 Task: Open a blank sheet, save the file as Msword.doc and add heading 'MS Word'MS Word ,with the parapraph,with the parapraph Microsoft Word is a word processor developed by Microsoft. It was first_x000D_
released in 1983 under the name Multi-Tool Word for Xenix systems. MS_x000D_
Word is a popular word-processing program used primarily for creating_x000D_
documents such as letters, brochures, learning activities, tests, quizzes and_x000D_
students' homework assignments. There are many simple but useful features_x000D_
available in Microsoft Word to make it easier for study and work. That's why_x000D_
so many people would prefer to convert the read-only PDF to editable Word_x000D_
and edit PDF in Word. Apply Font Style in paragraph Agency FB and font size 14. Apply font style in  Heading Arial Black and font size 16 Change heading alignment to  Center
Action: Mouse moved to (29, 26)
Screenshot: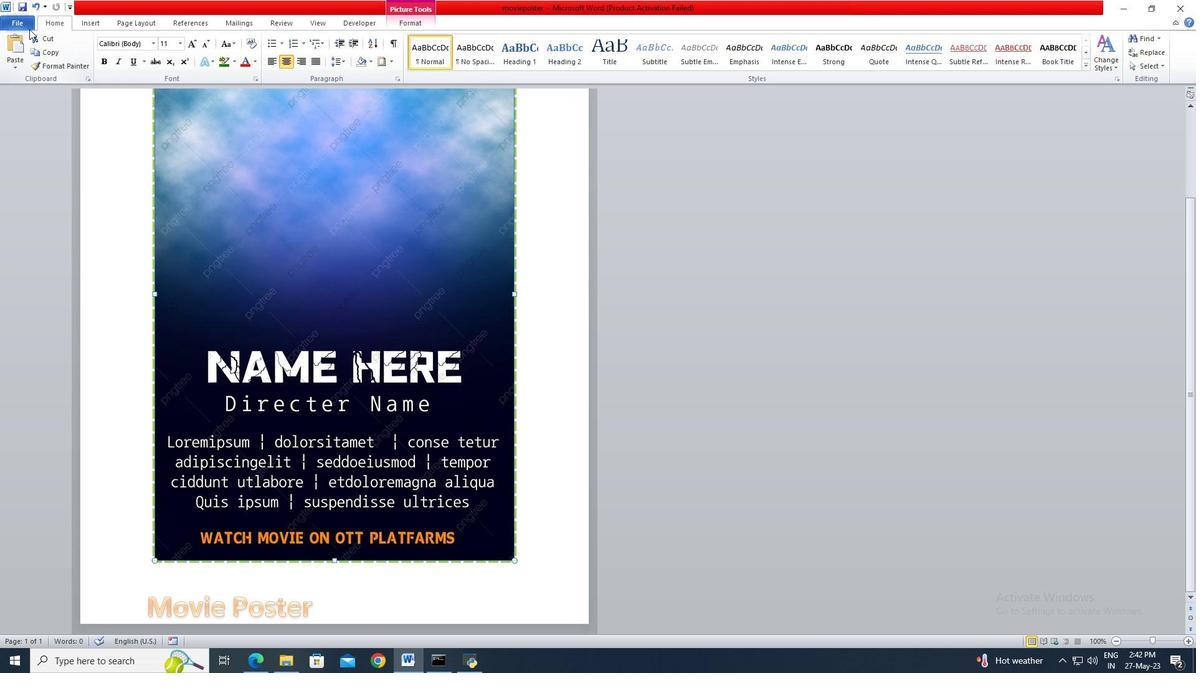 
Action: Mouse pressed left at (29, 26)
Screenshot: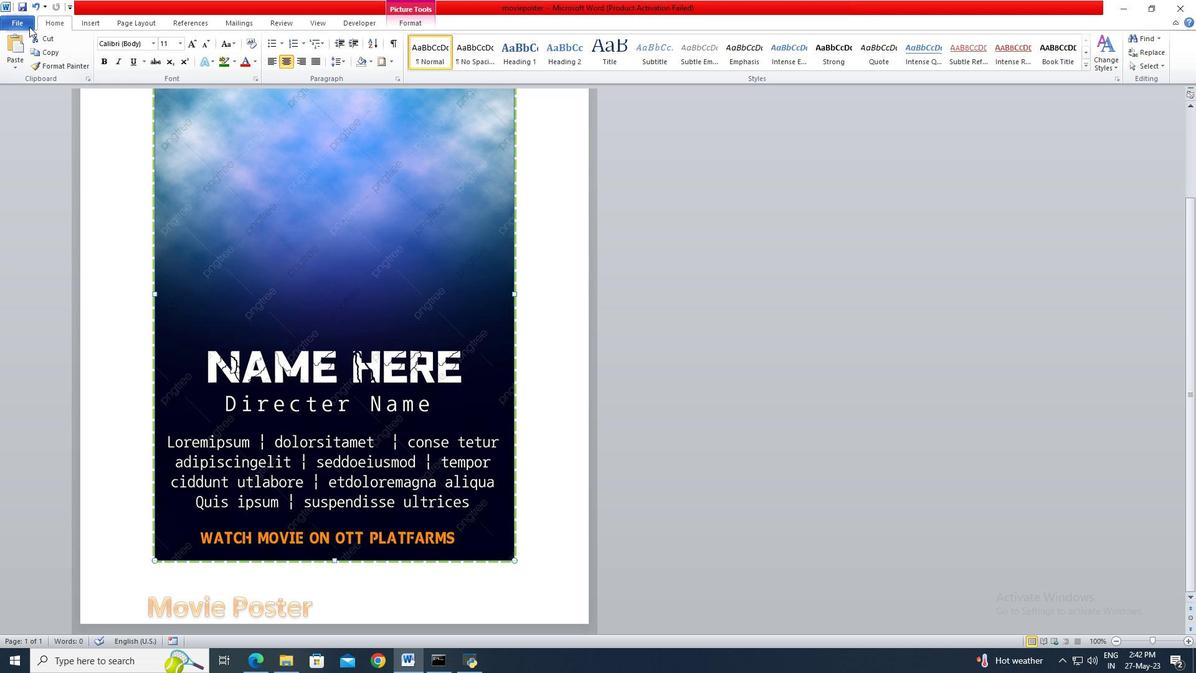 
Action: Mouse moved to (36, 158)
Screenshot: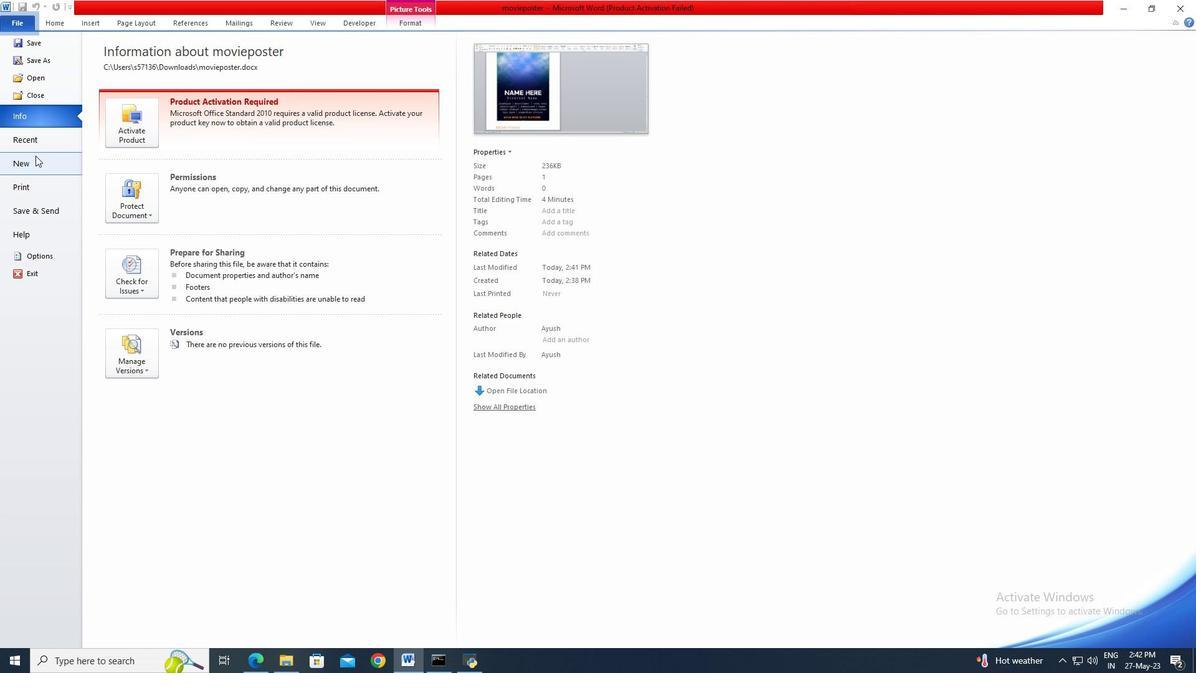 
Action: Mouse pressed left at (36, 158)
Screenshot: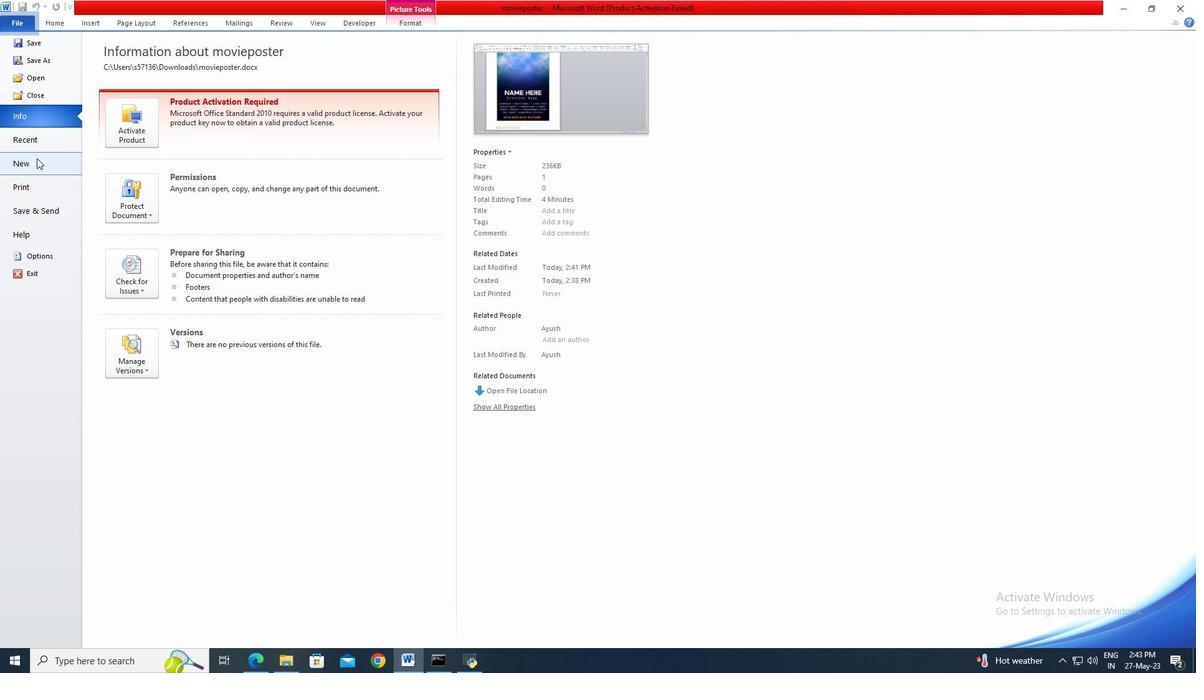 
Action: Mouse moved to (612, 304)
Screenshot: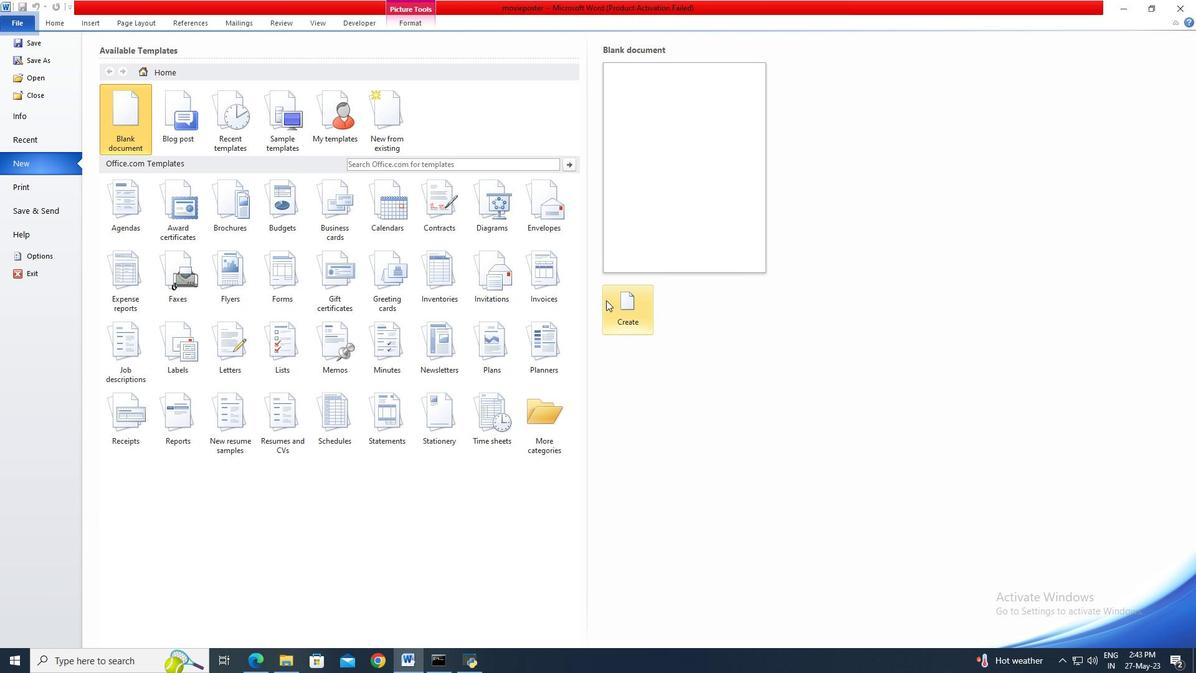 
Action: Mouse pressed left at (612, 304)
Screenshot: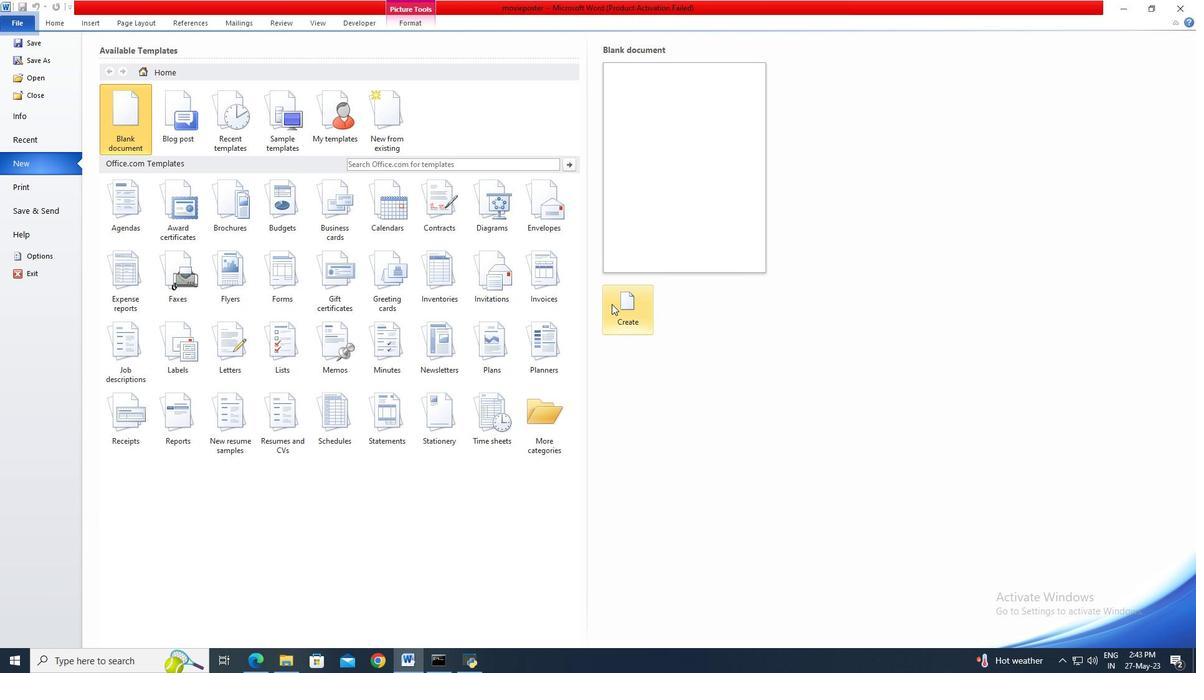
Action: Mouse moved to (33, 27)
Screenshot: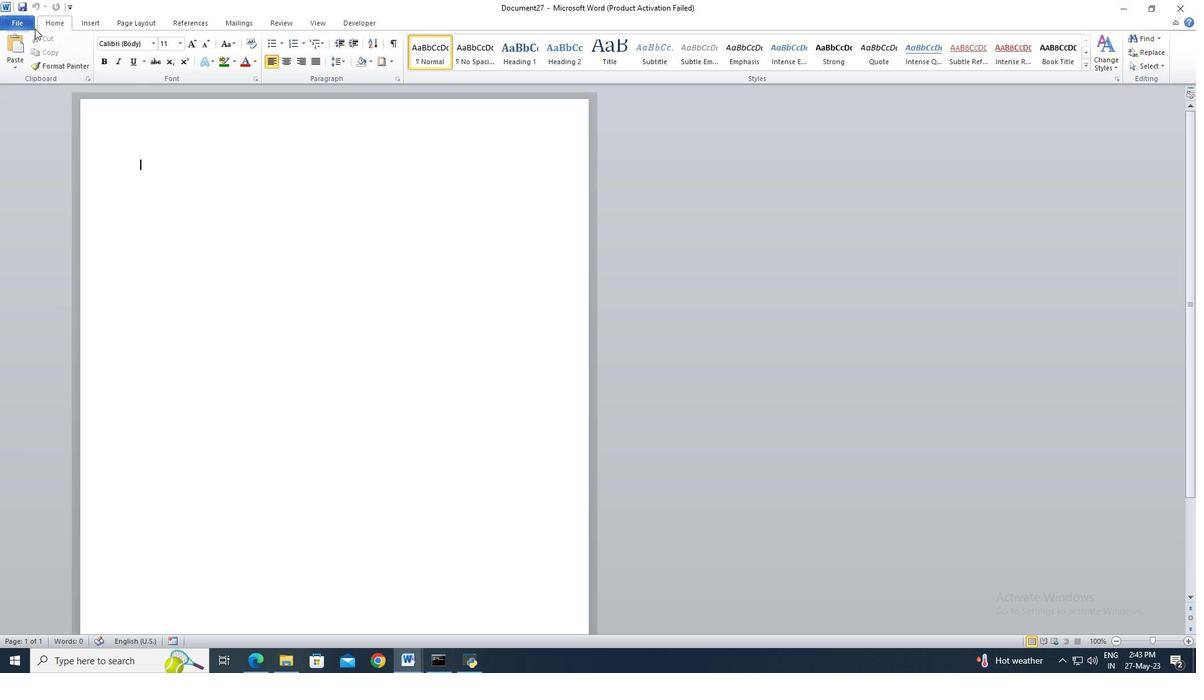 
Action: Mouse pressed left at (33, 27)
Screenshot: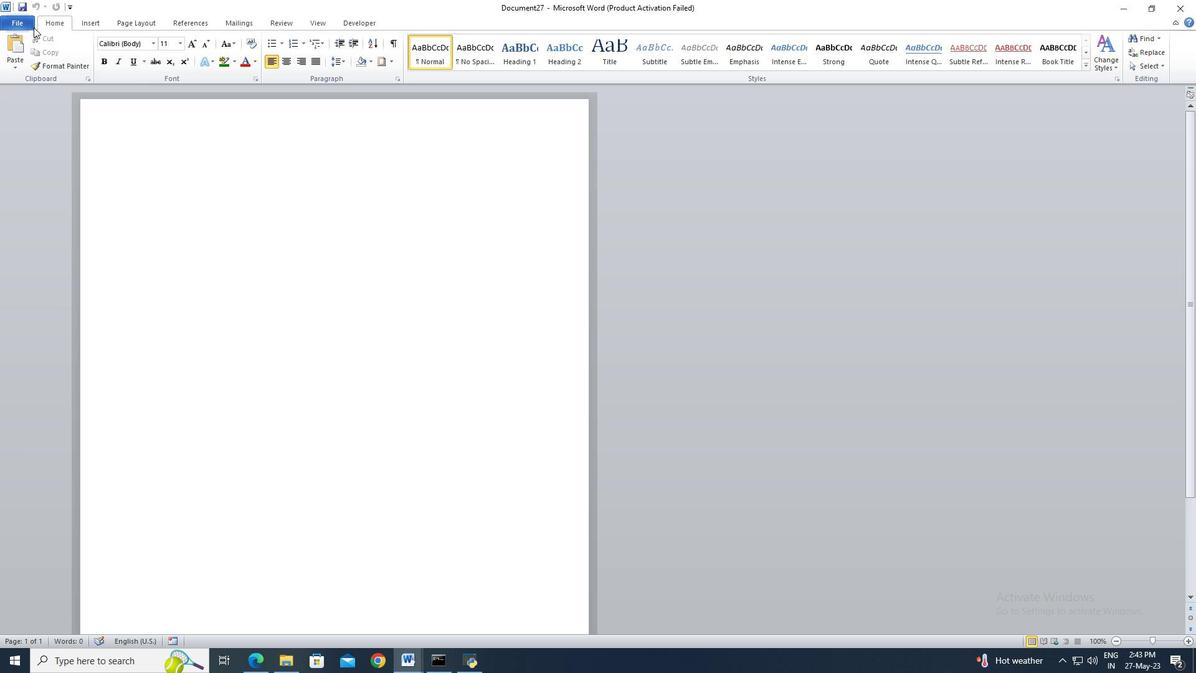 
Action: Mouse moved to (31, 64)
Screenshot: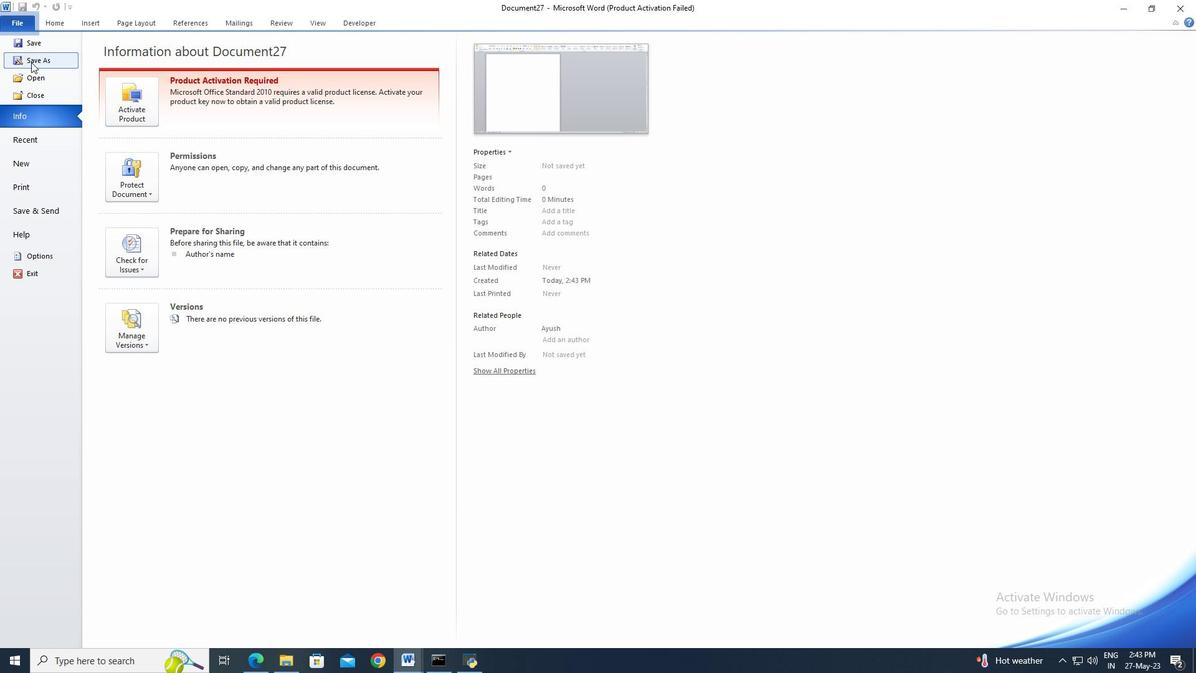 
Action: Mouse pressed left at (31, 64)
Screenshot: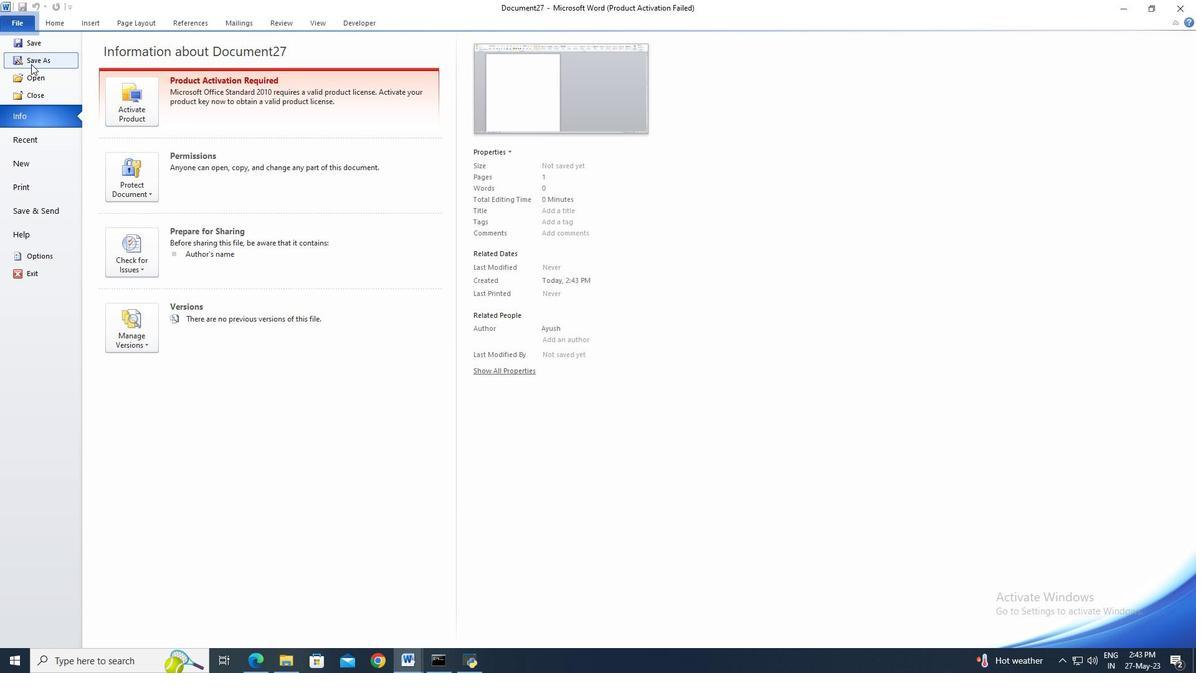 
Action: Mouse moved to (58, 137)
Screenshot: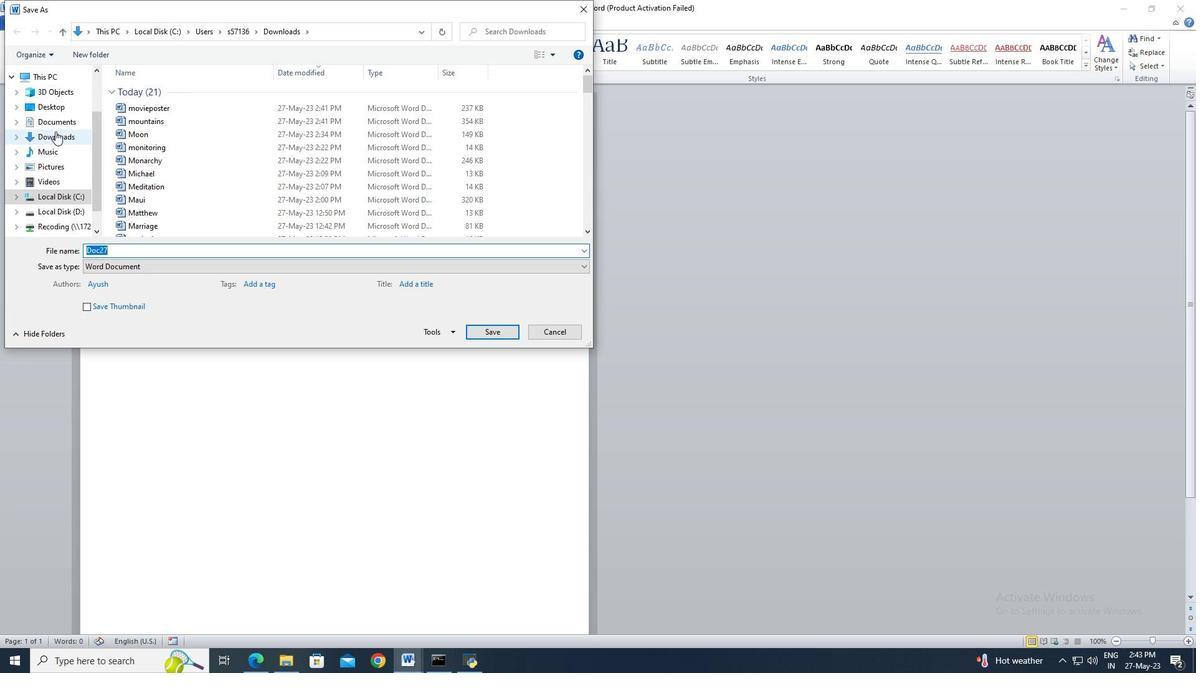 
Action: Mouse pressed left at (58, 137)
Screenshot: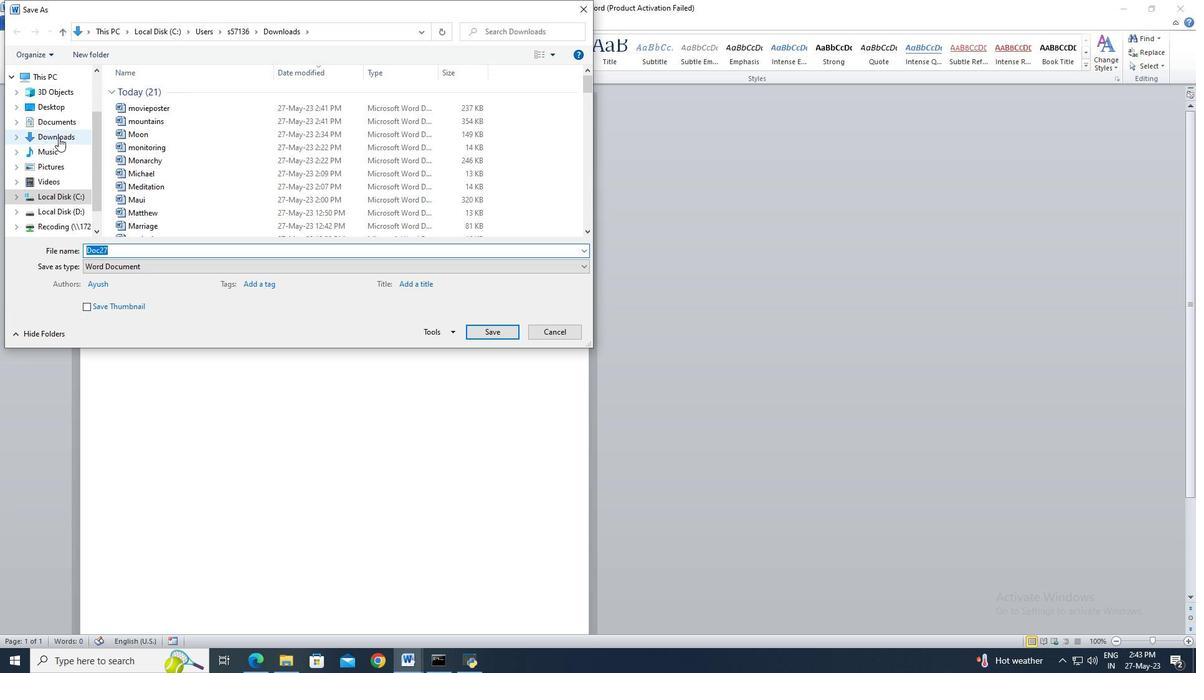 
Action: Mouse moved to (114, 253)
Screenshot: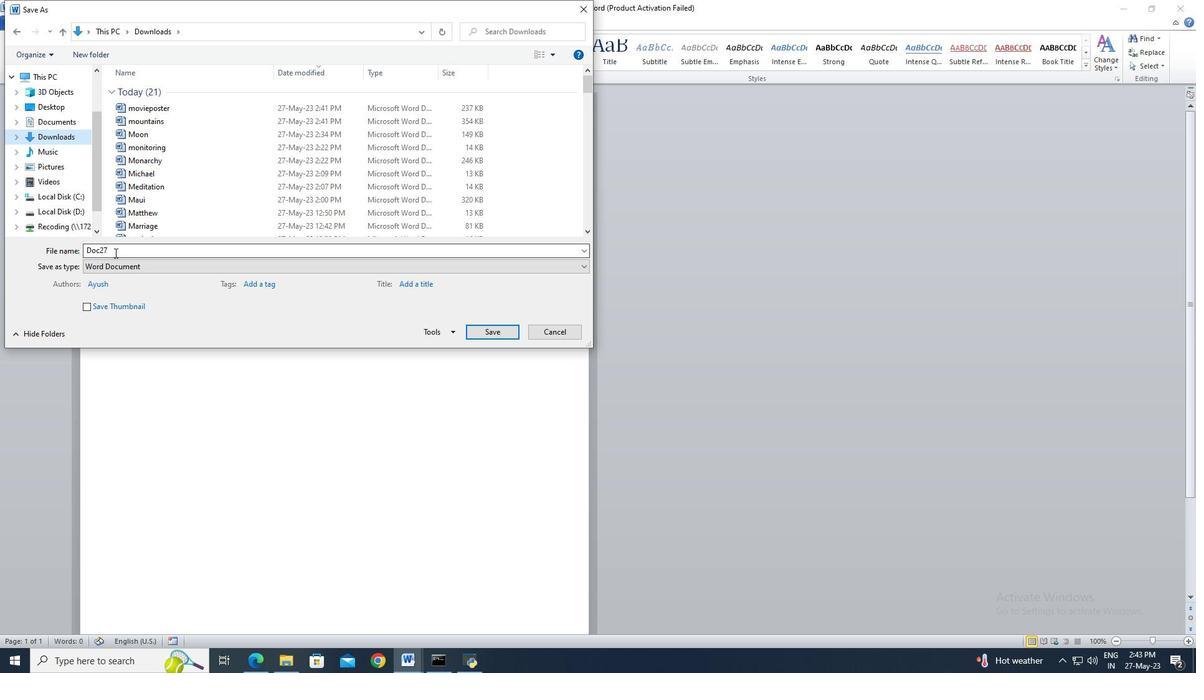 
Action: Mouse pressed left at (114, 253)
Screenshot: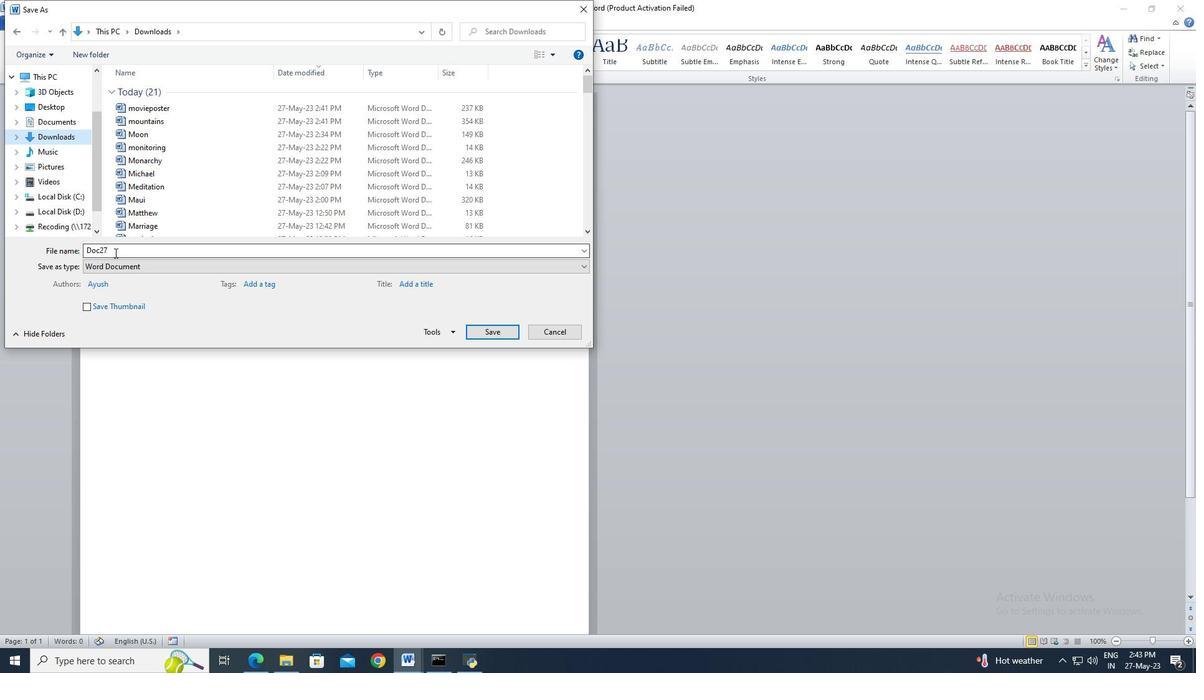 
Action: Key pressed <Key.shift>Msword
Screenshot: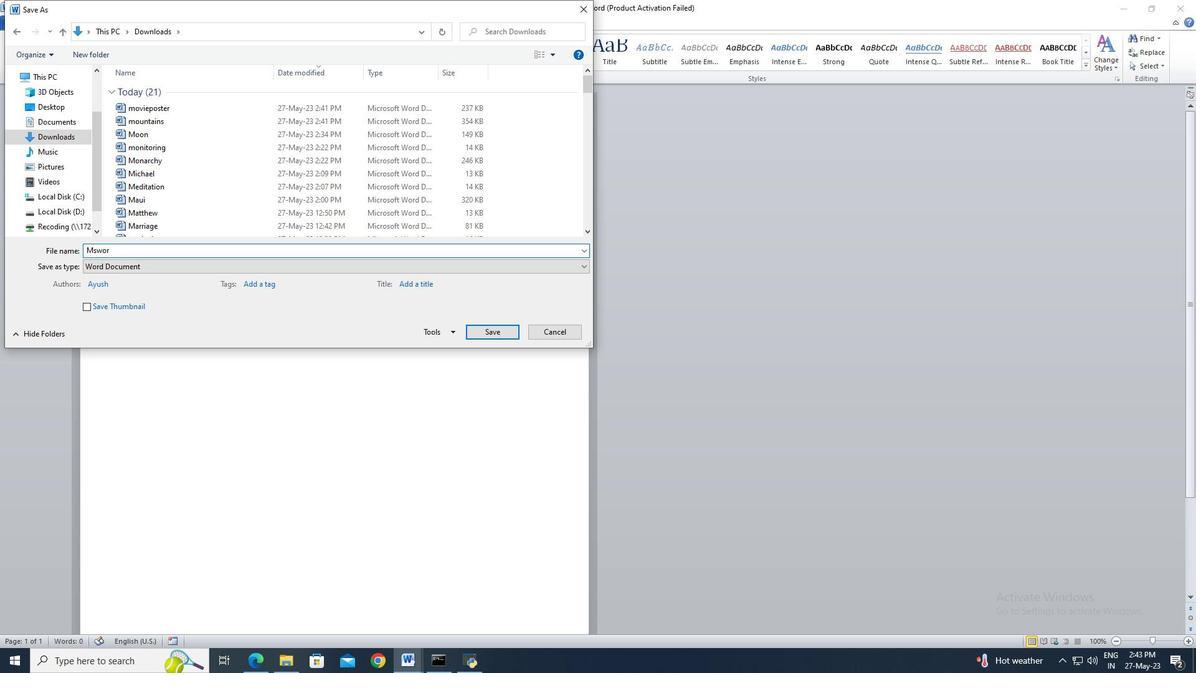 
Action: Mouse moved to (476, 329)
Screenshot: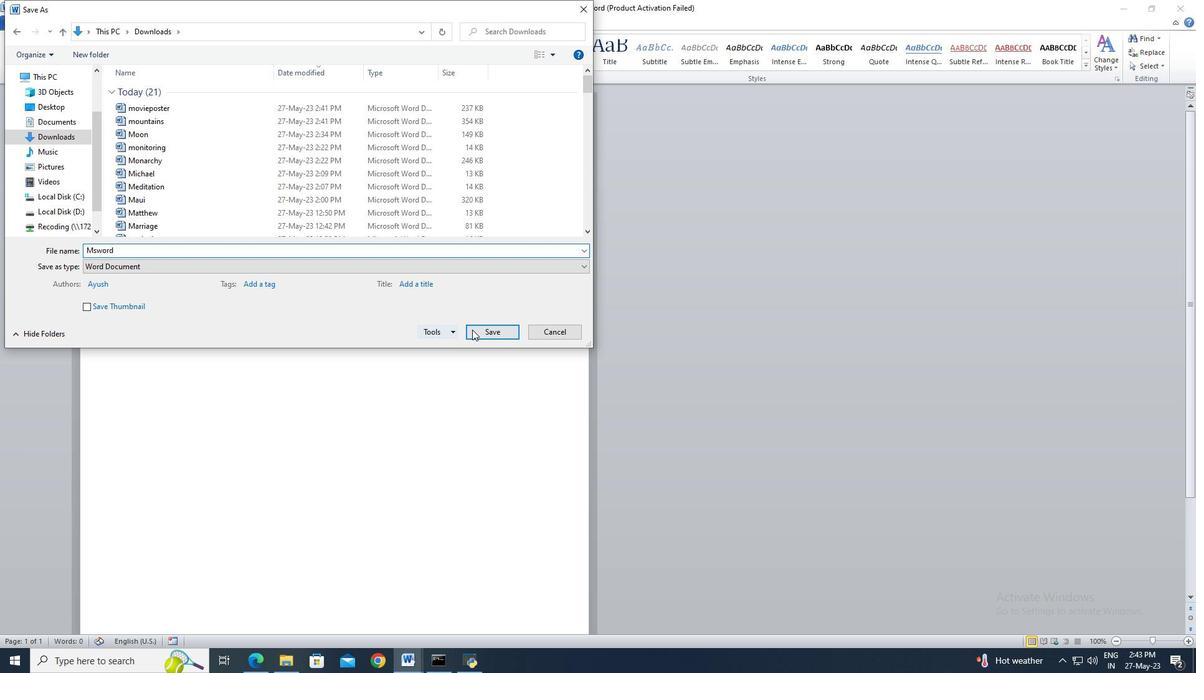 
Action: Mouse pressed left at (476, 329)
Screenshot: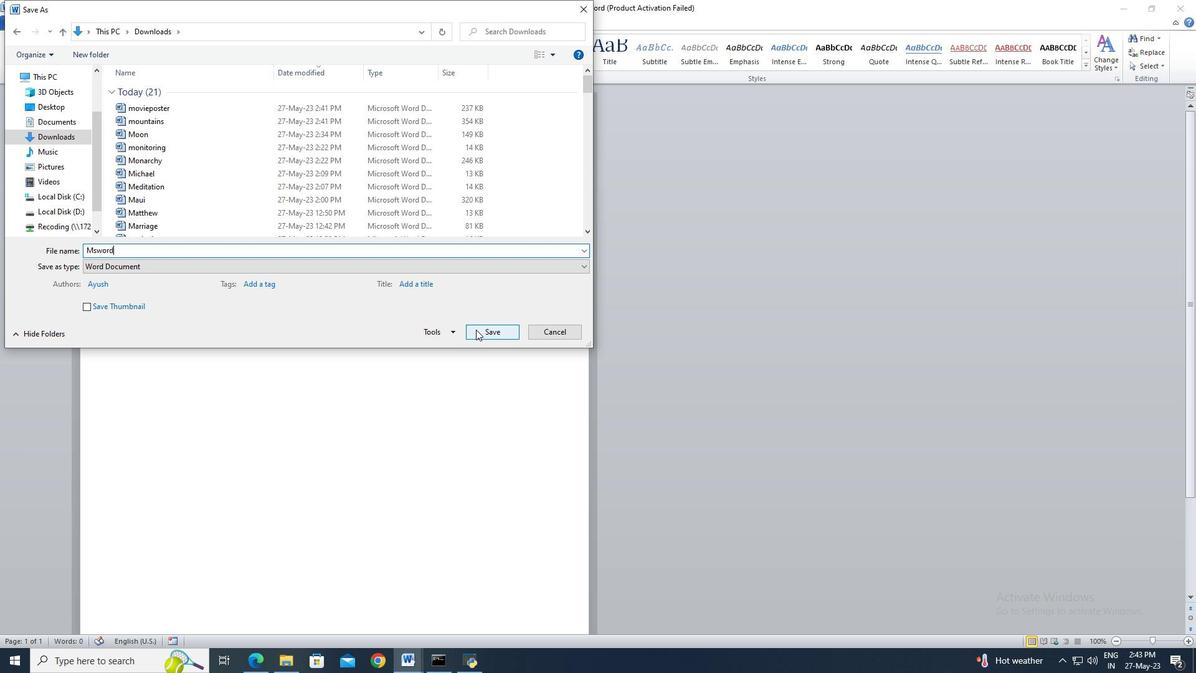 
Action: Mouse moved to (516, 67)
Screenshot: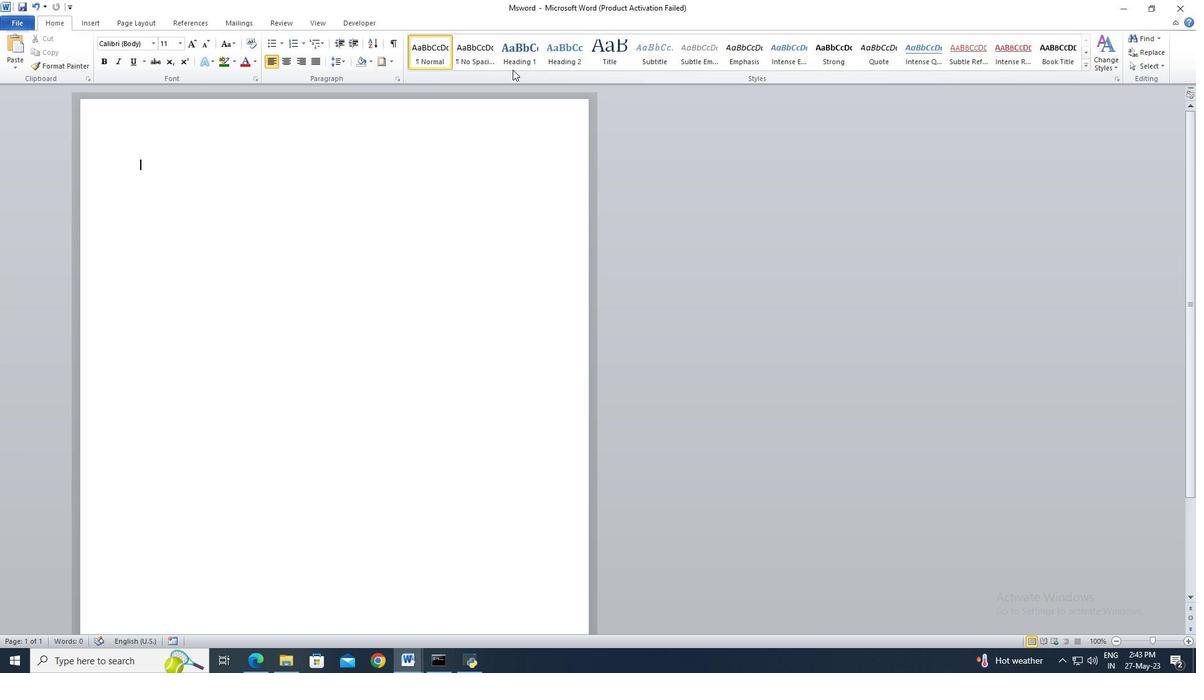 
Action: Mouse pressed left at (516, 67)
Screenshot: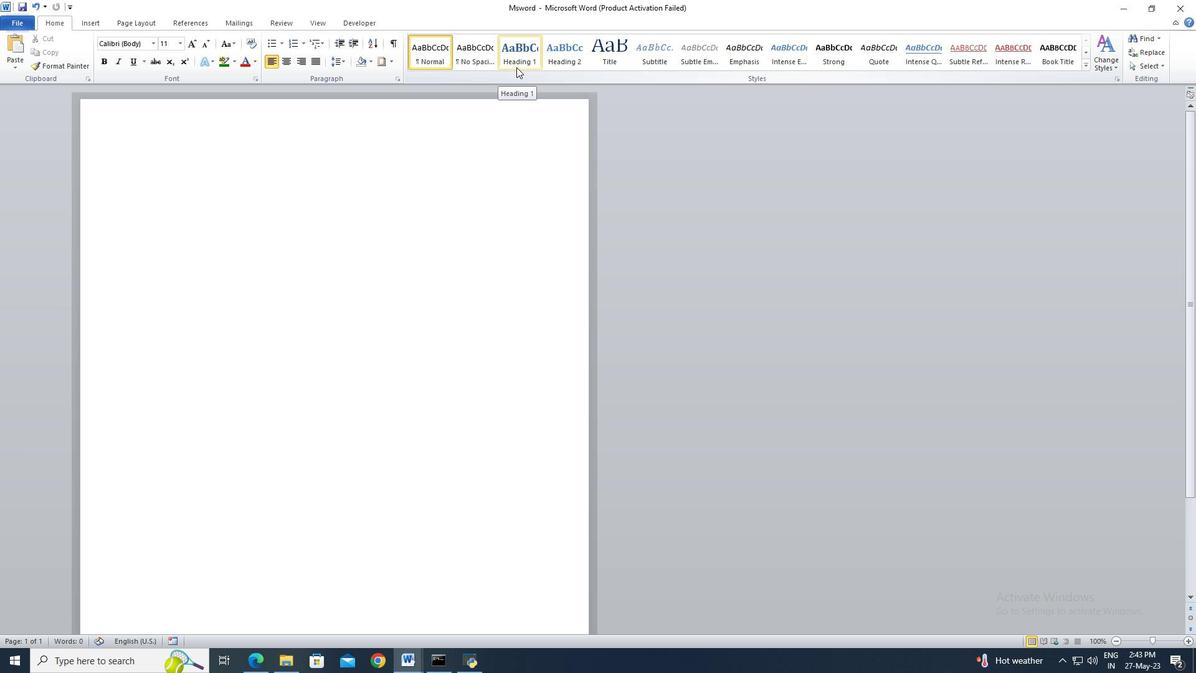 
Action: Mouse moved to (266, 185)
Screenshot: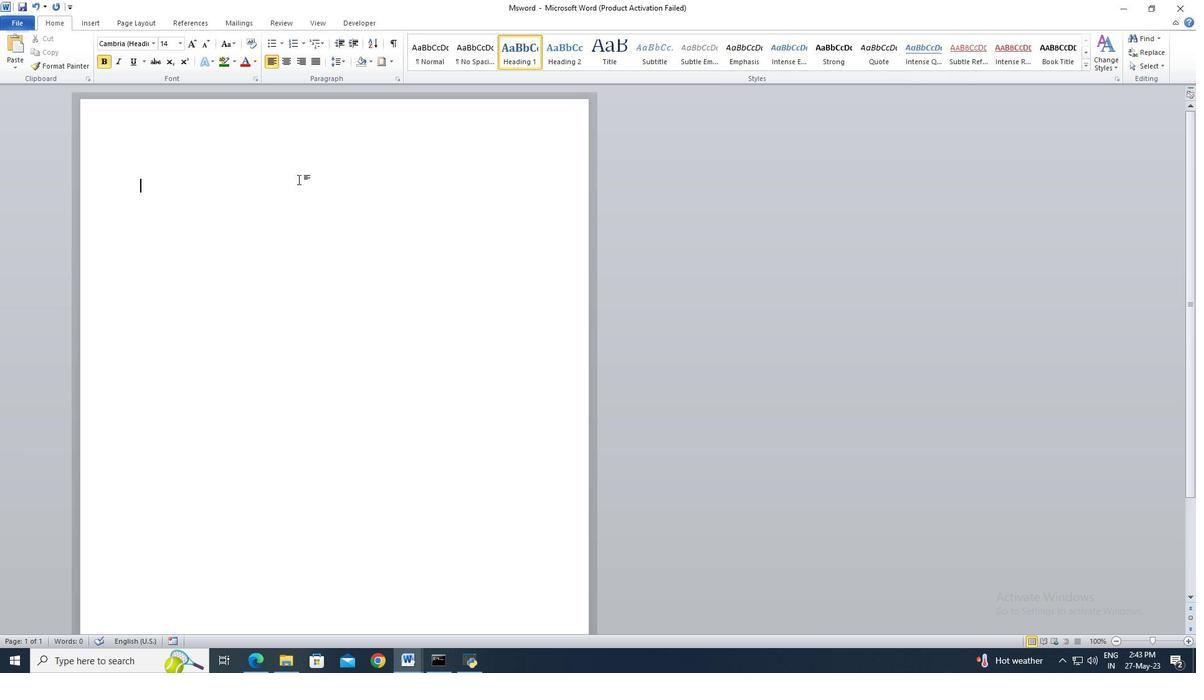 
Action: Mouse pressed left at (266, 185)
Screenshot: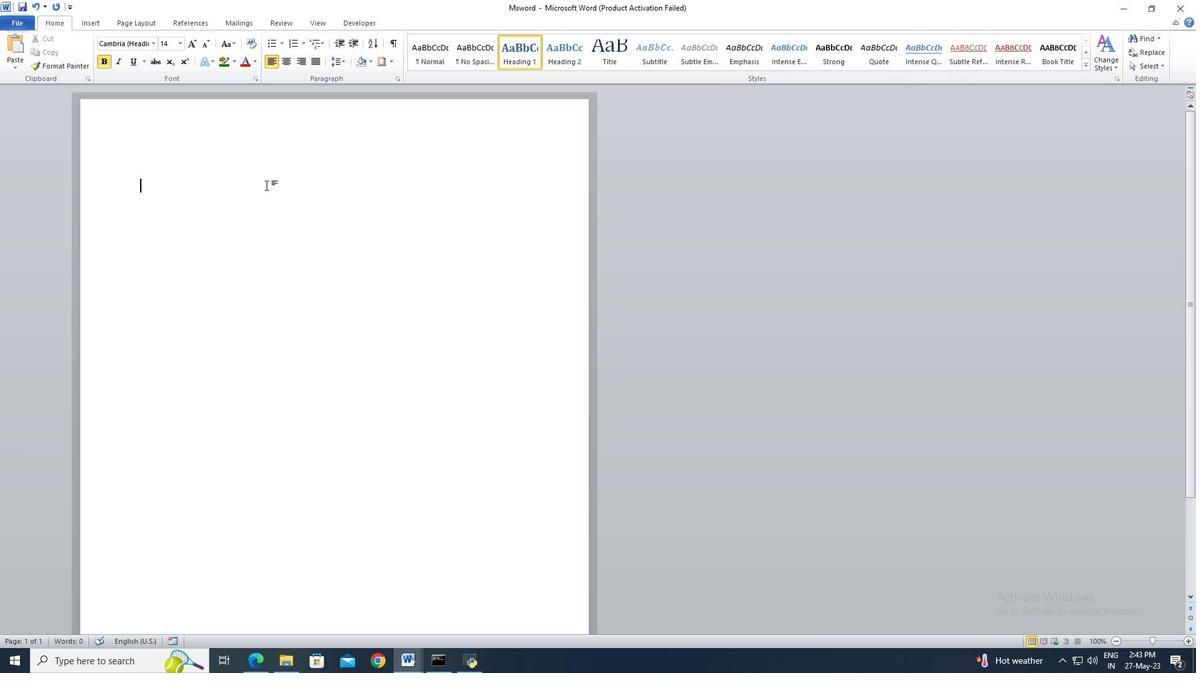 
Action: Key pressed <Key.shift>MS<Key.space><Key.shift>WOR<Key.backspace><Key.backspace>ord<Key.enter><Key.enter><Key.shift>Microsoft<Key.space><Key.shift_r>Word<Key.space>is<Key.space>a<Key.space>word<Key.space>processor<Key.space>developed<Key.space>by<Key.space><Key.shift>Microsoft.<Key.space><Key.shift>It<Key.space>was<Key.space>first<Key.space>released<Key.space>in<Key.space>1983<Key.space>under<Key.space>the<Key.space>name<Key.space><Key.shift>Multi-<Key.shift>Tool<Key.space><Key.shift_r>Word<Key.space>for<Key.space><Key.shift><Key.shift><Key.shift>Xenix<Key.space>systems.<Key.space><Key.shift>MS<Key.space><Key.shift_r>Word<Key.space>is<Key.space>a<Key.space>popular<Key.space>word-processing<Key.space>program<Key.space>used<Key.space>primarily<Key.space>for<Key.space>cheat<Key.backspace><Key.backspace><Key.backspace><Key.backspace>reating<Key.space>documents<Key.space>such<Key.space>as<Key.space>letters<Key.space><Key.backspace>,<Key.space>brochures,<Key.space>learning<Key.space>activities,<Key.space>tests,<Key.space>quizzes<Key.space>and<Key.space>students'<Key.space>homework<Key.space>assignments.<Key.space><Key.shift>There<Key.space>are<Key.space>many<Key.space>simple<Key.space>bu<Key.space><Key.backspace>t<Key.space>useful<Key.space>features<Key.space>available<Key.space>in<Key.space><Key.shift>Microsoft<Key.space><Key.shift_r>Word<Key.space>to<Key.space>make<Key.space>it<Key.space>easier<Key.space>for<Key.space>study<Key.space>any<Key.space>work.<Key.space><Key.shift><Key.shift><Key.shift><Key.shift><Key.shift>That's<Key.space>why<Key.space>so<Key.space>many<Key.space>people<Key.space>would<Key.space>prefer<Key.space>to<Key.space>convert<Key.space>the<Key.space>read-only<Key.space><Key.shift>PDF<Key.space>to<Key.space>editable<Key.space><Key.shift_r>Word<Key.space>and<Key.space>edit<Key.space><Key.shift>PDF<Key.space>in<Key.space><Key.shift_r>Word.
Screenshot: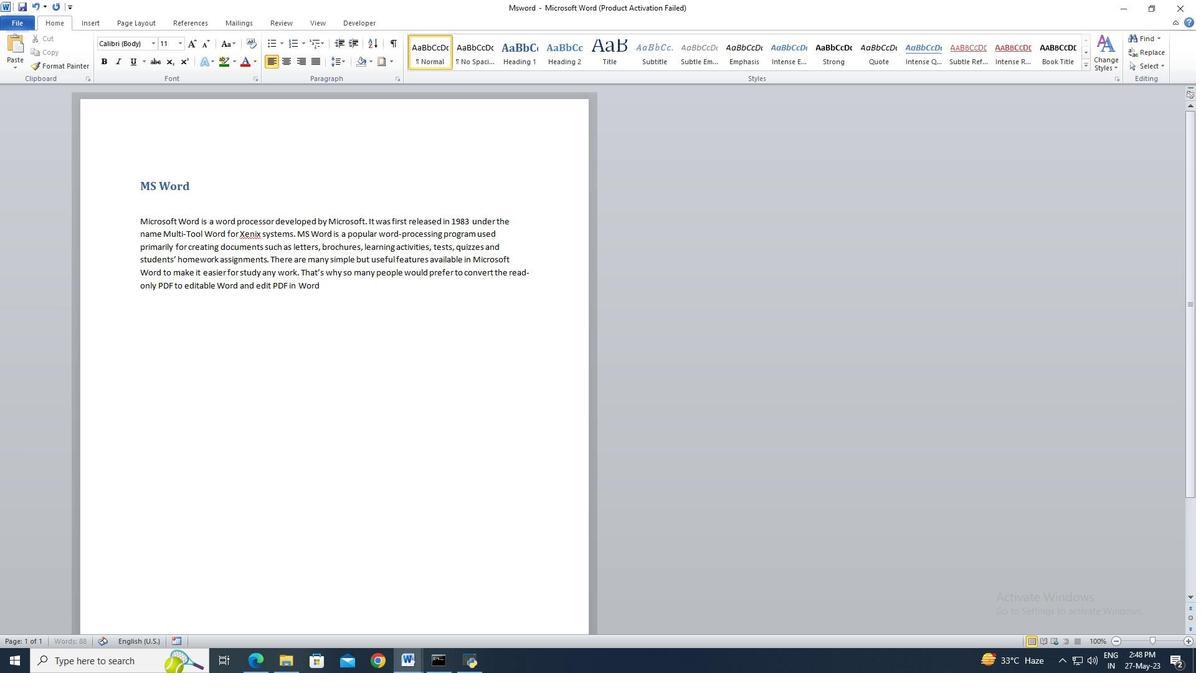 
Action: Mouse moved to (217, 225)
Screenshot: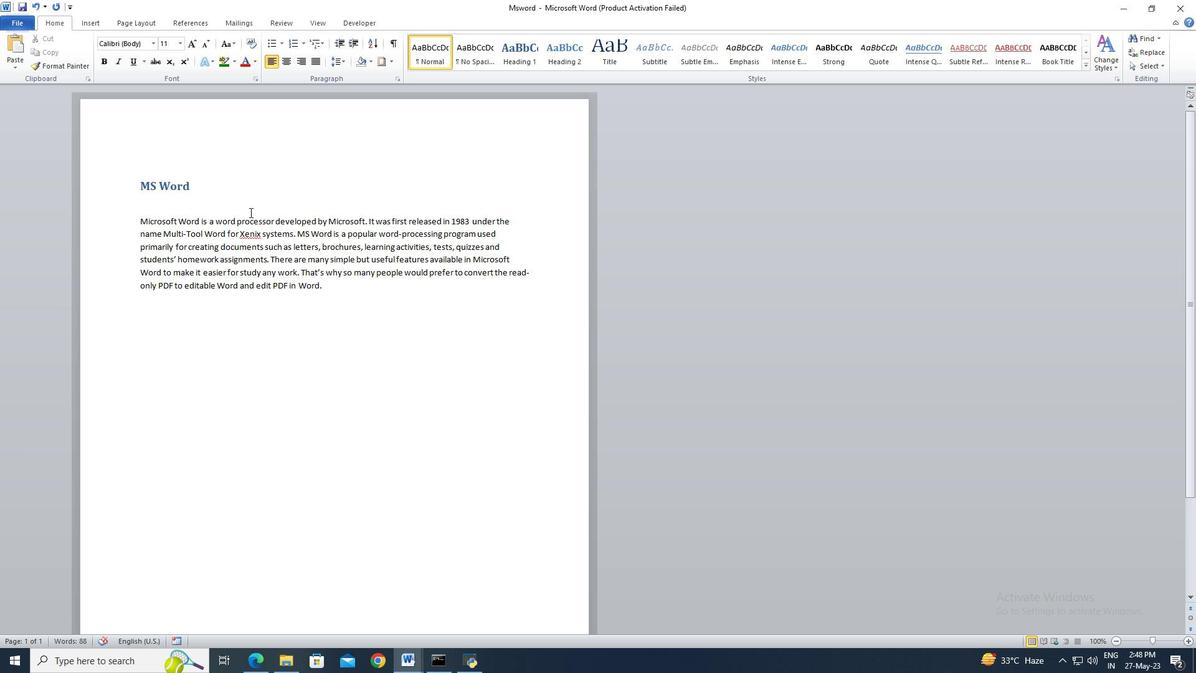 
Action: Key pressed <Key.shift>
Screenshot: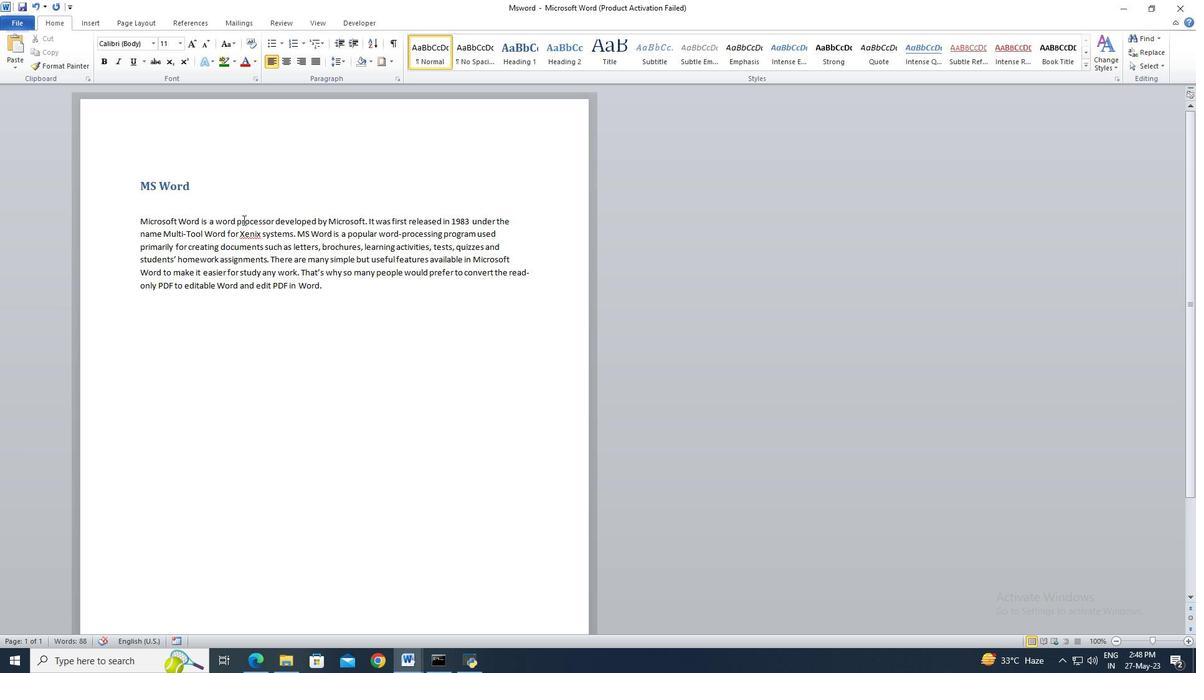 
Action: Mouse moved to (145, 223)
Screenshot: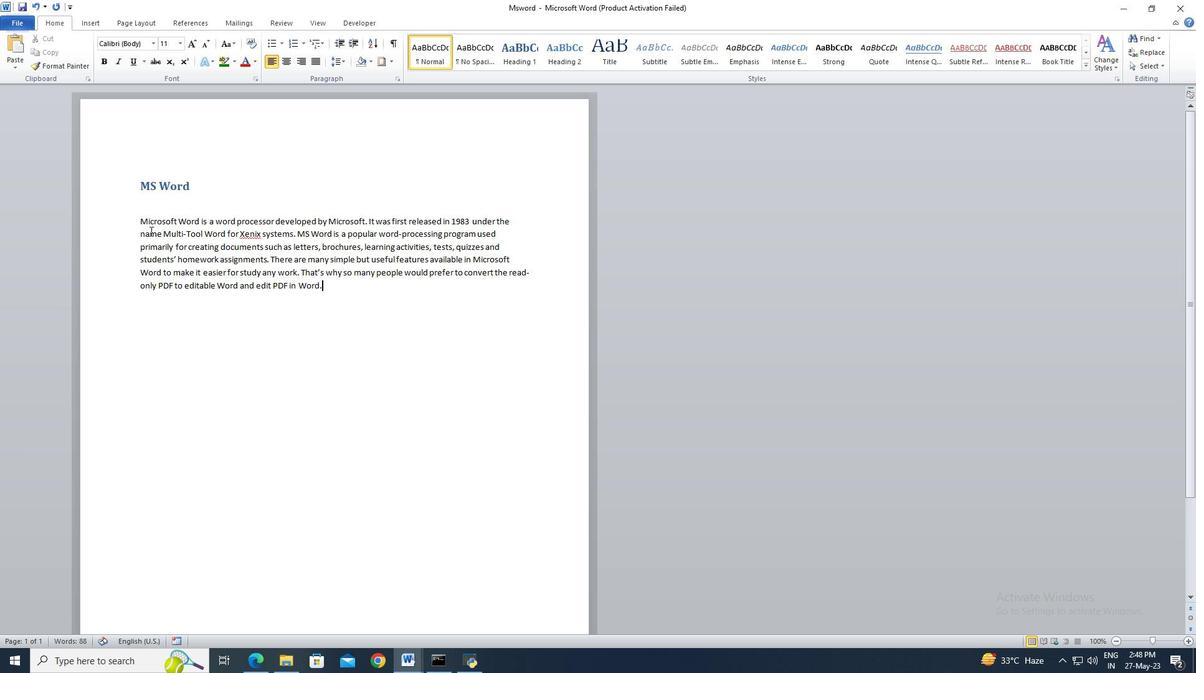 
Action: Key pressed <Key.shift>
Screenshot: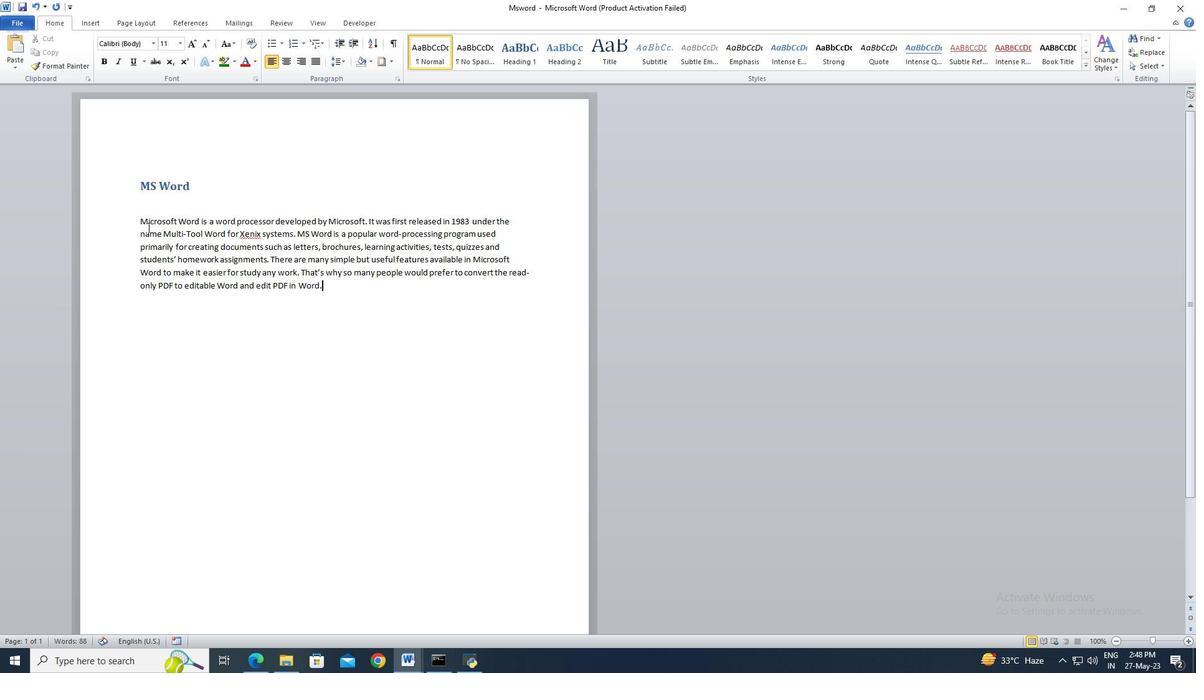 
Action: Mouse moved to (143, 221)
Screenshot: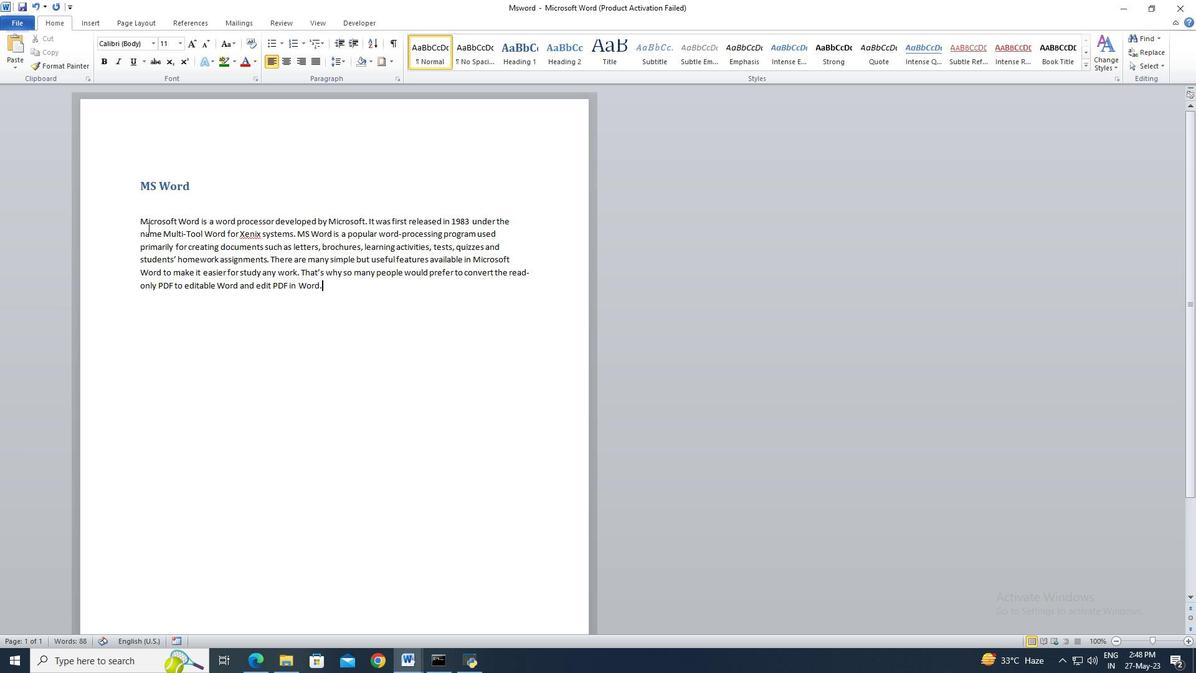 
Action: Key pressed <Key.shift>
Screenshot: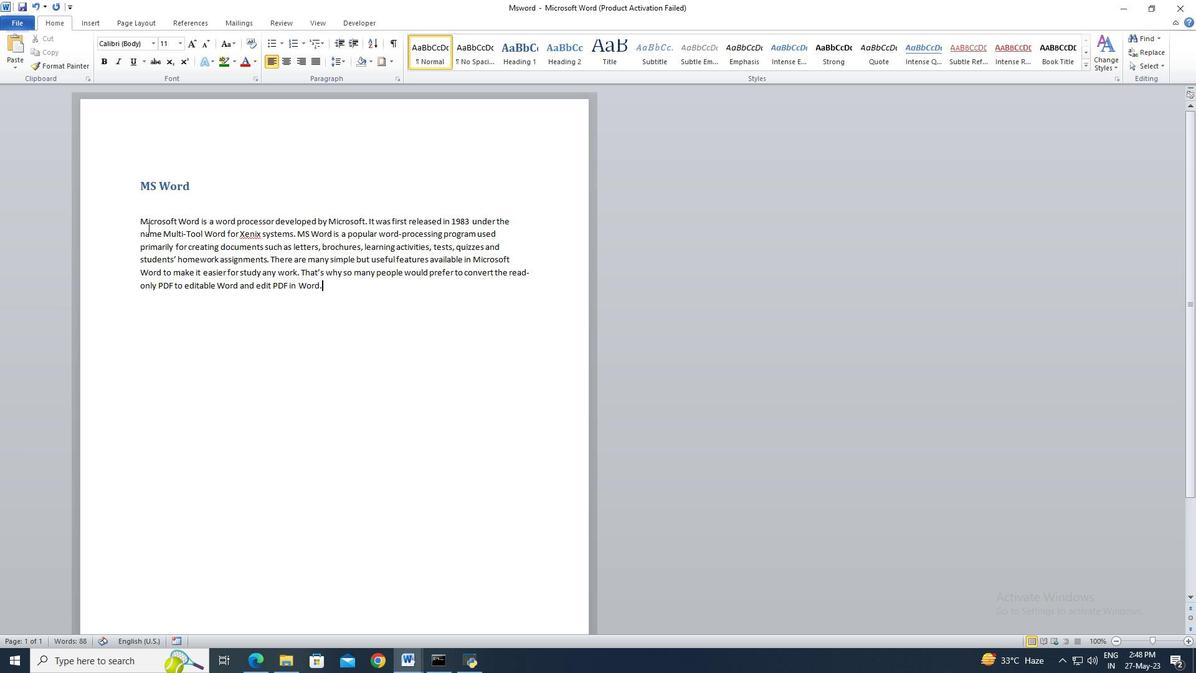 
Action: Mouse moved to (142, 220)
Screenshot: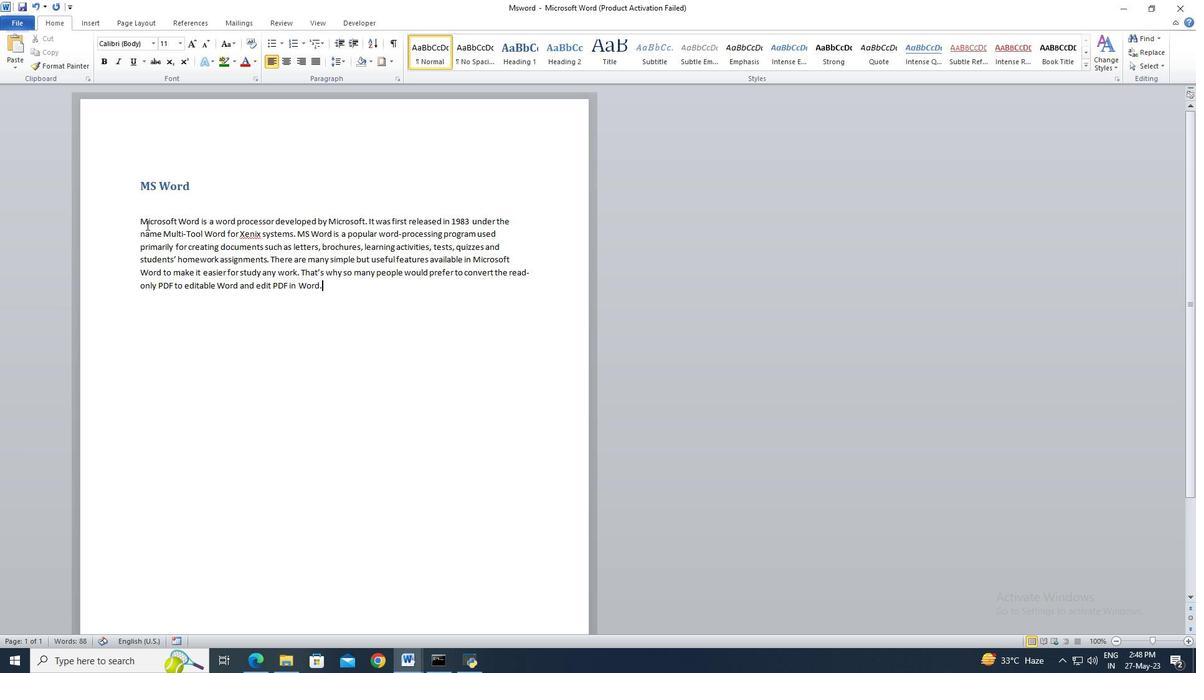 
Action: Key pressed <Key.shift>
Screenshot: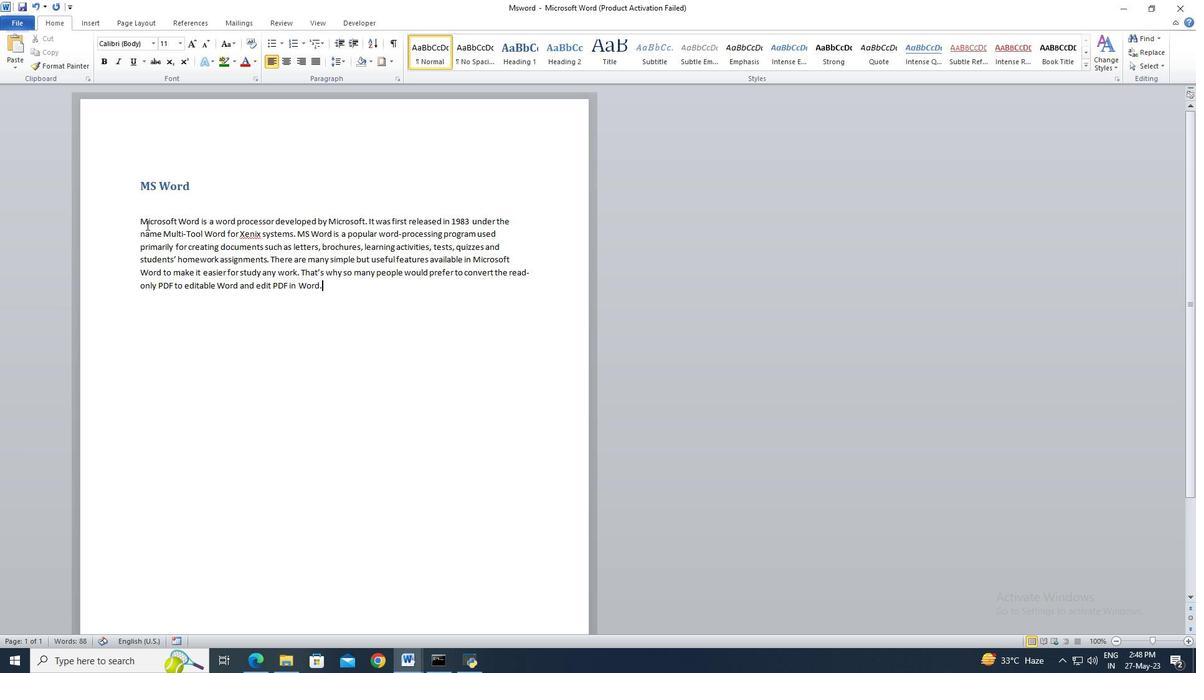 
Action: Mouse moved to (141, 219)
Screenshot: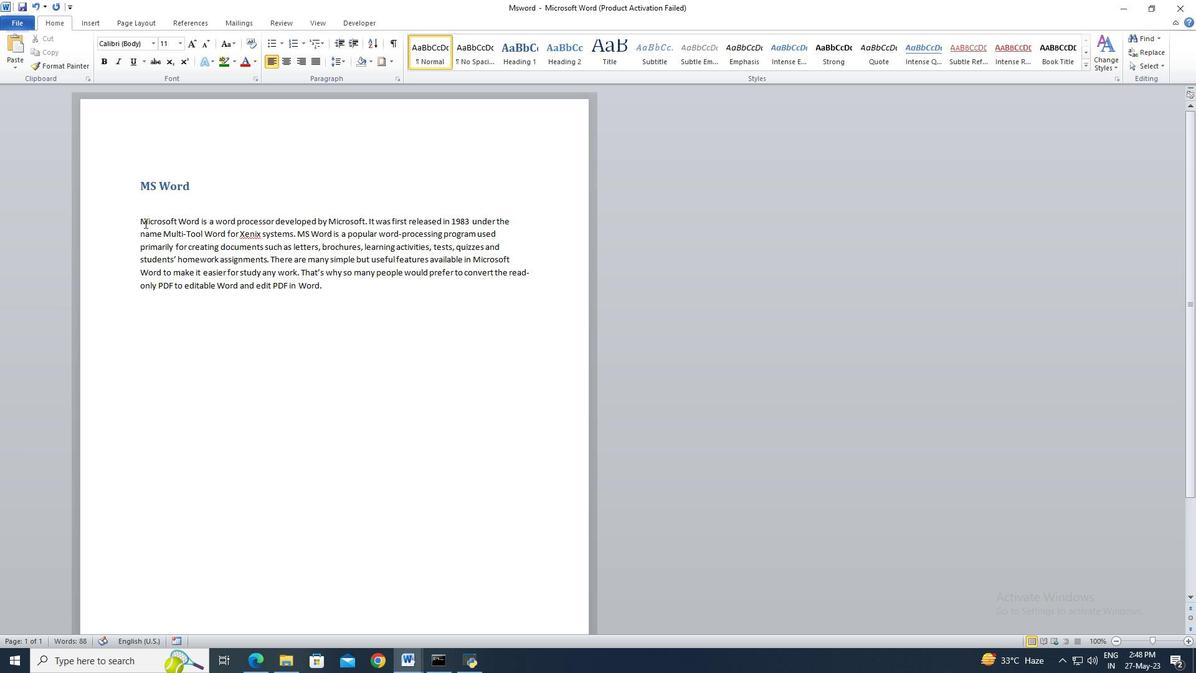 
Action: Key pressed <Key.shift><Key.shift><Key.shift><Key.shift><Key.shift><Key.shift><Key.shift>
Screenshot: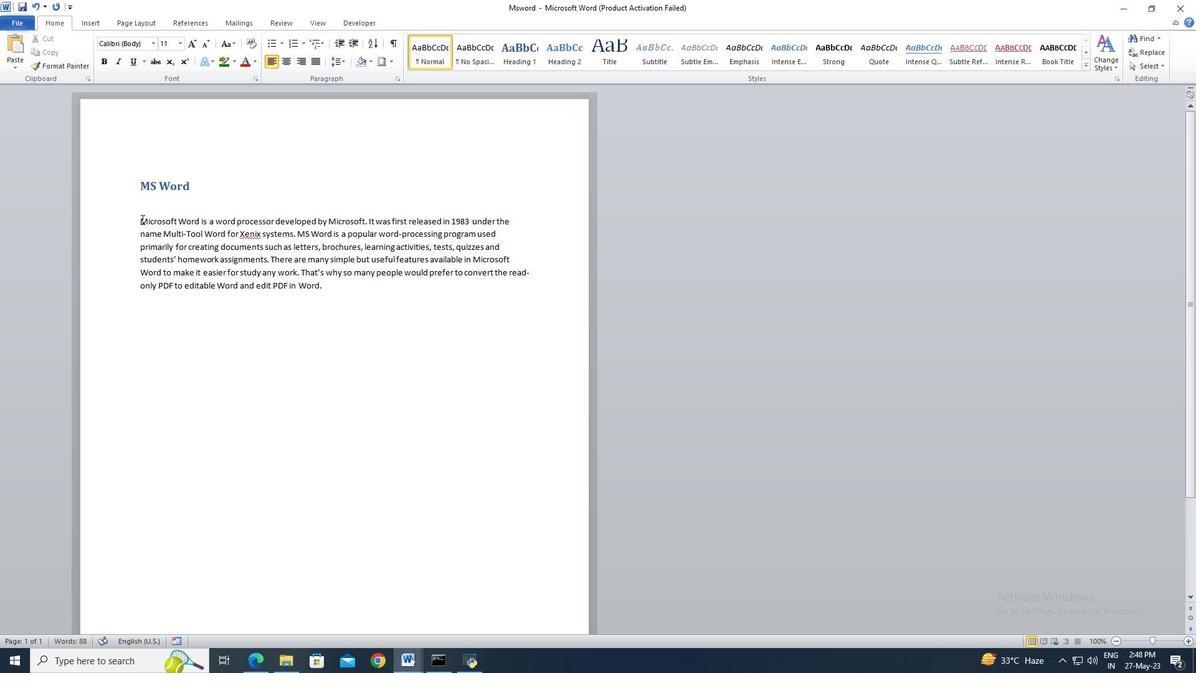 
Action: Mouse pressed left at (141, 219)
Screenshot: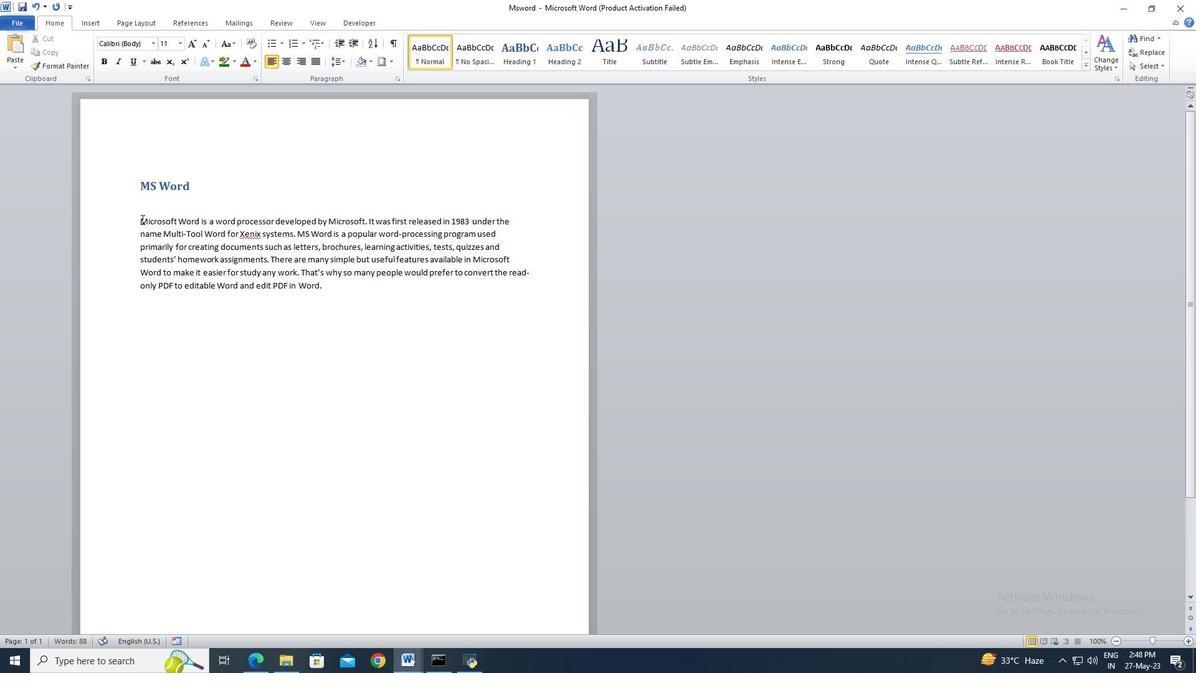 
Action: Key pressed <Key.shift><Key.shift><Key.shift><Key.shift>
Screenshot: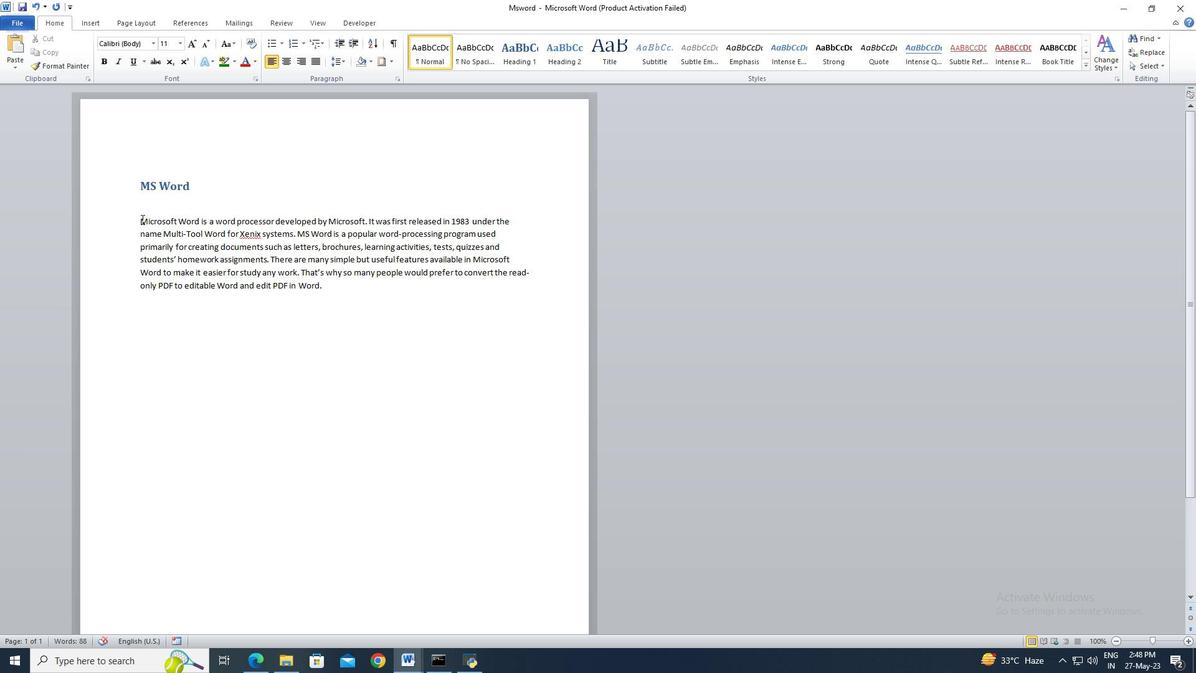 
Action: Mouse moved to (142, 48)
Screenshot: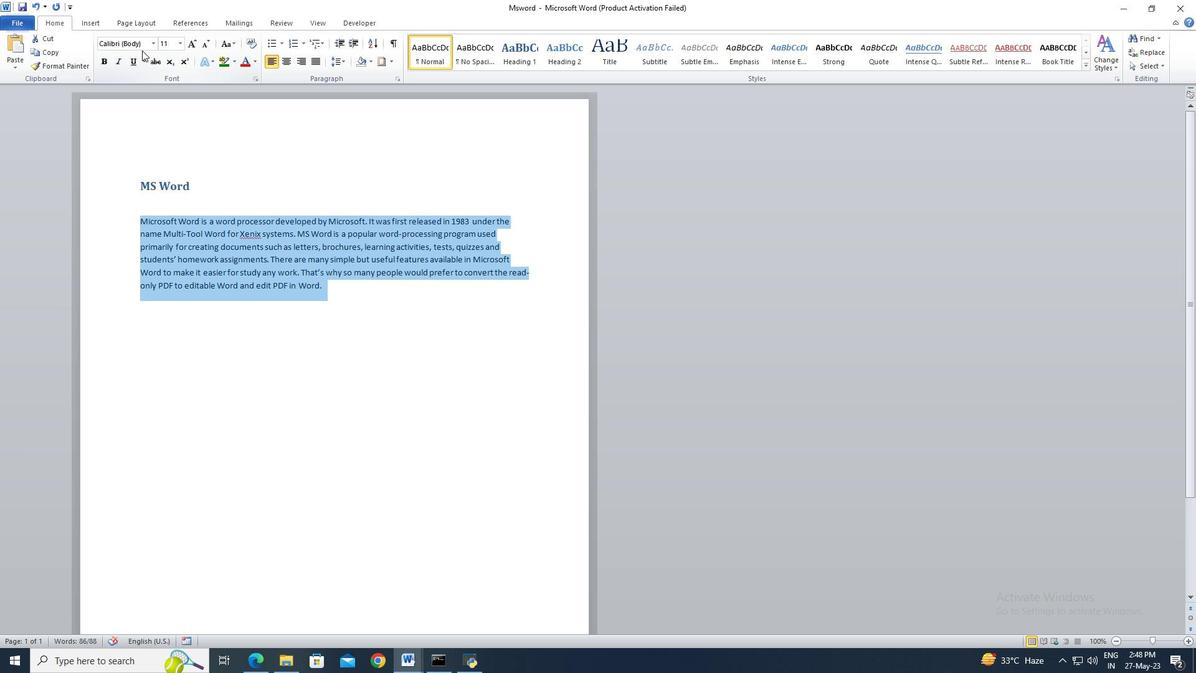 
Action: Mouse pressed left at (142, 48)
Screenshot: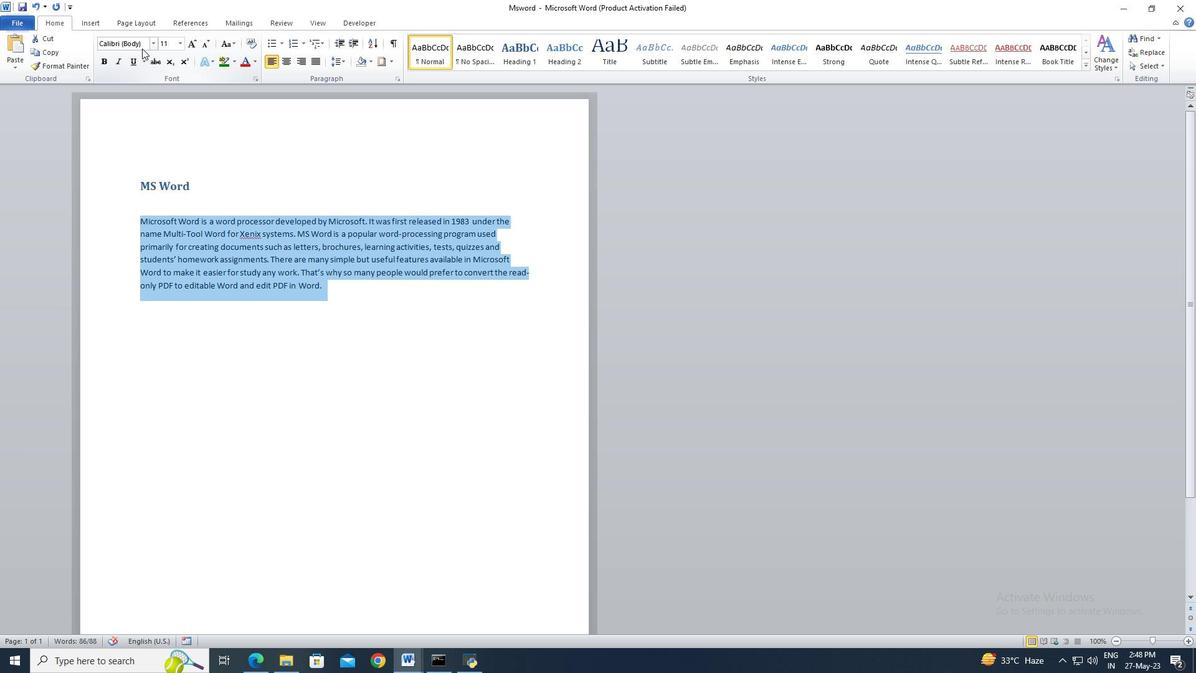 
Action: Mouse moved to (142, 46)
Screenshot: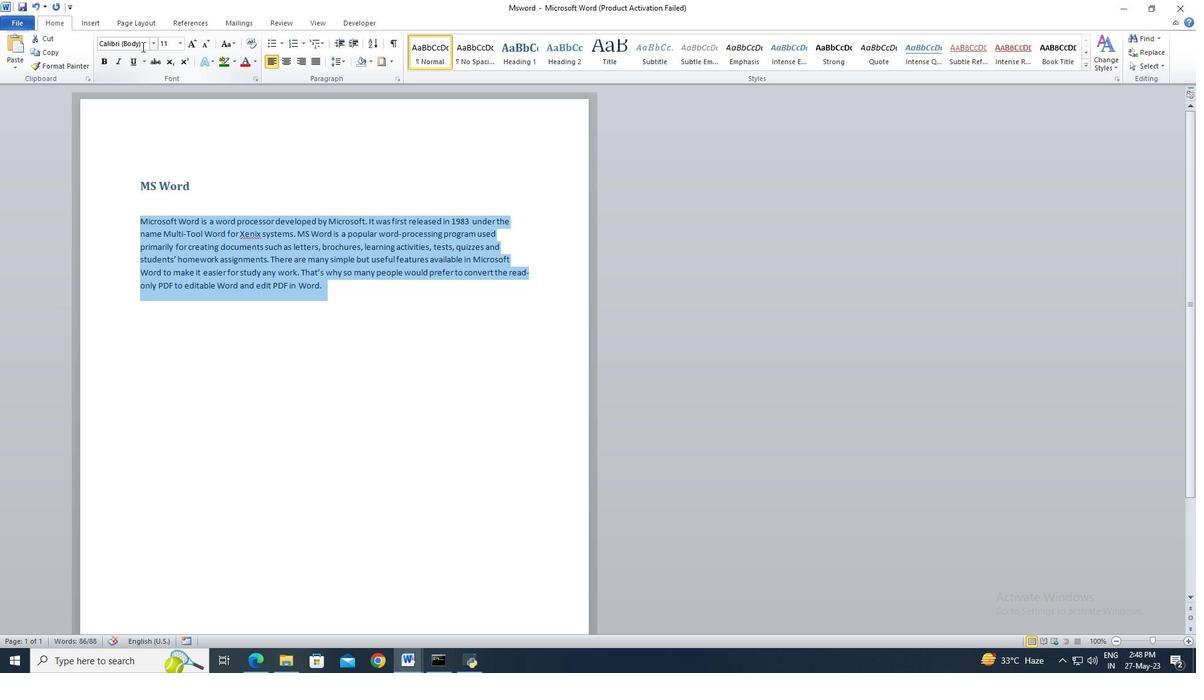 
Action: Mouse pressed left at (142, 46)
Screenshot: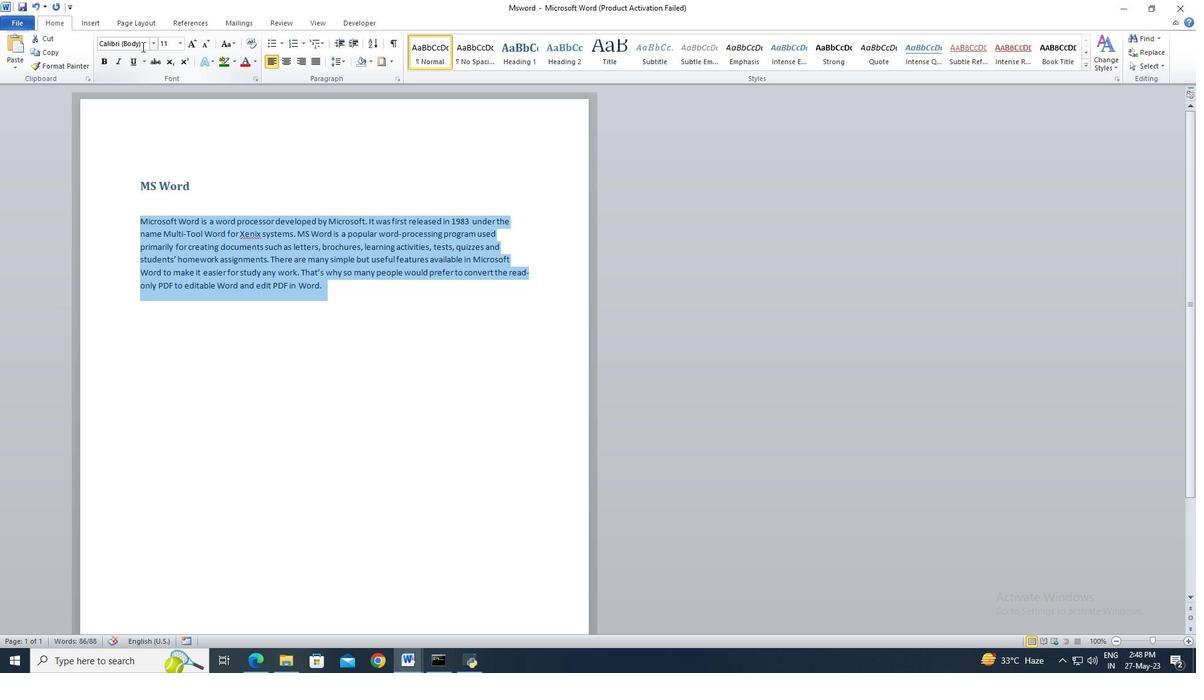 
Action: Key pressed <Key.shift_r>Agency<Key.space><Key.shift>FB<Key.enter>
Screenshot: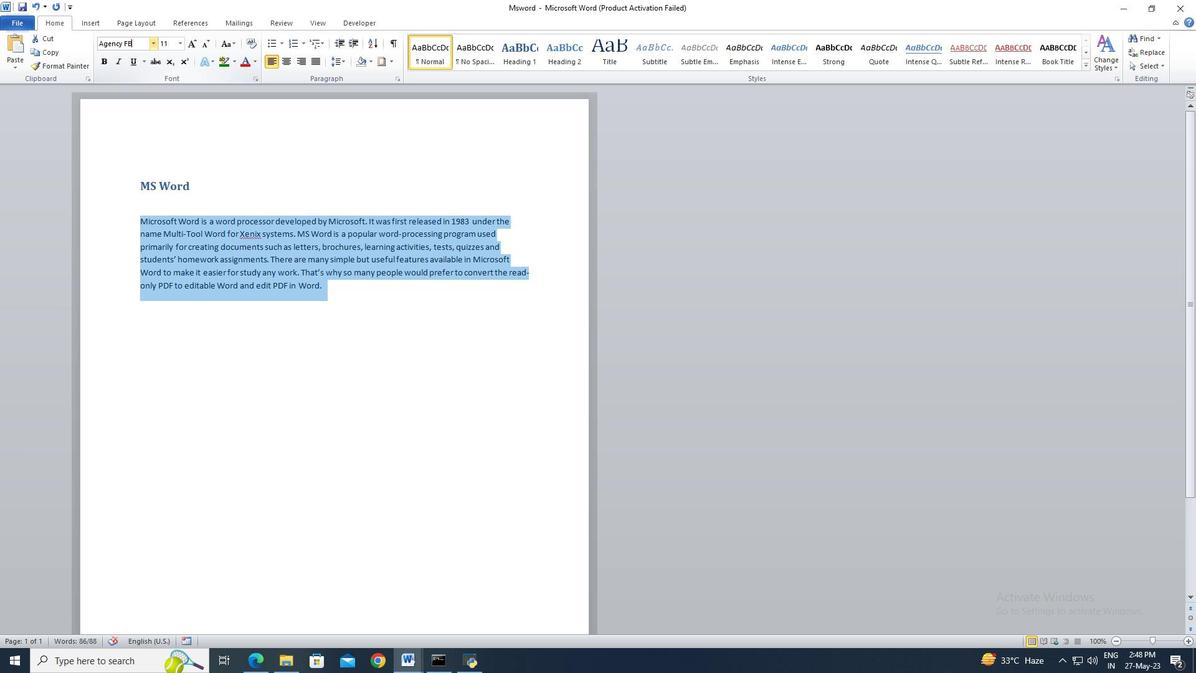 
Action: Mouse moved to (170, 43)
Screenshot: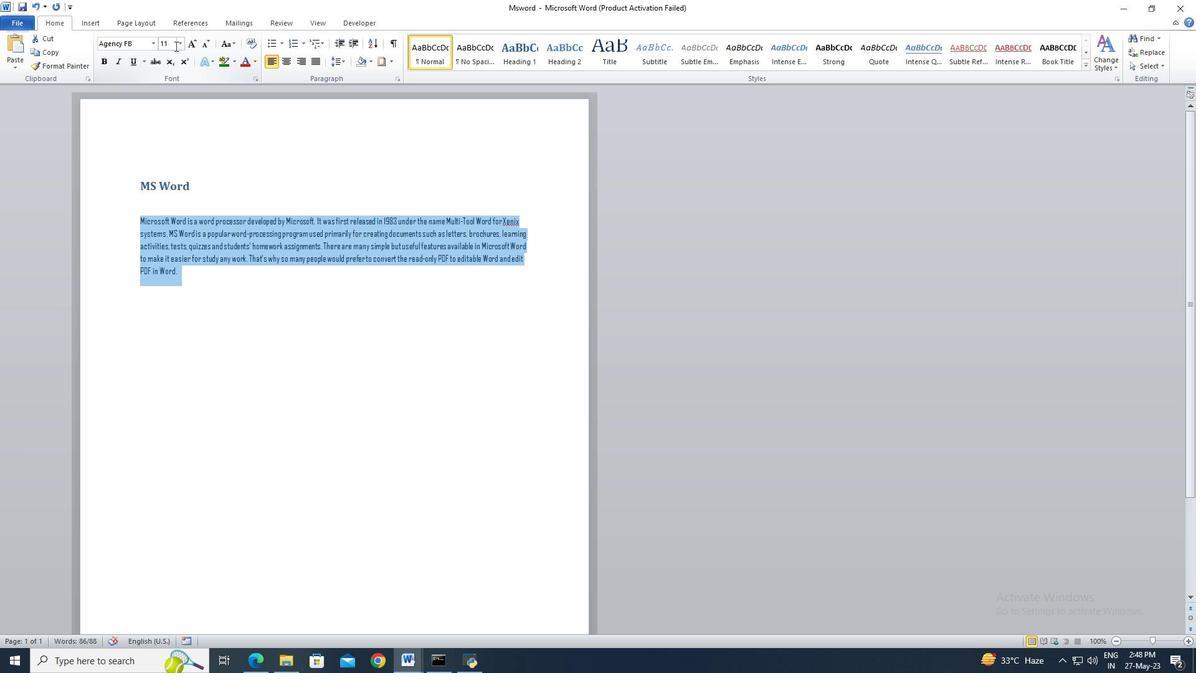 
Action: Mouse pressed left at (170, 43)
Screenshot: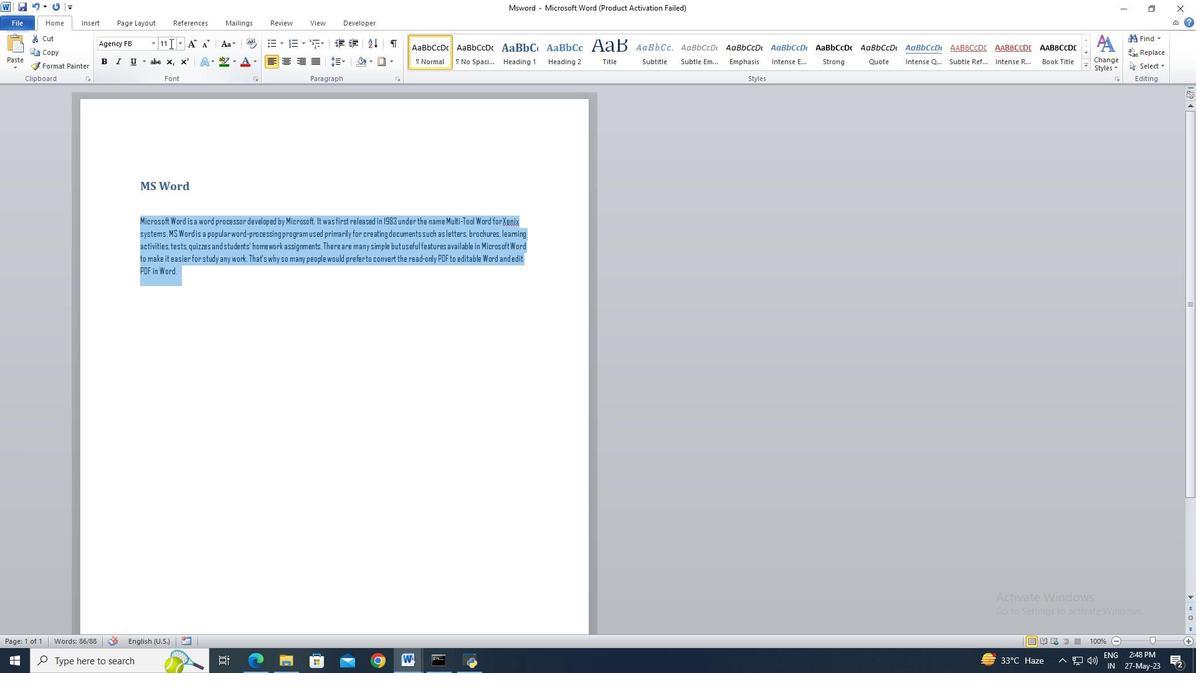
Action: Key pressed 14<Key.enter>
Screenshot: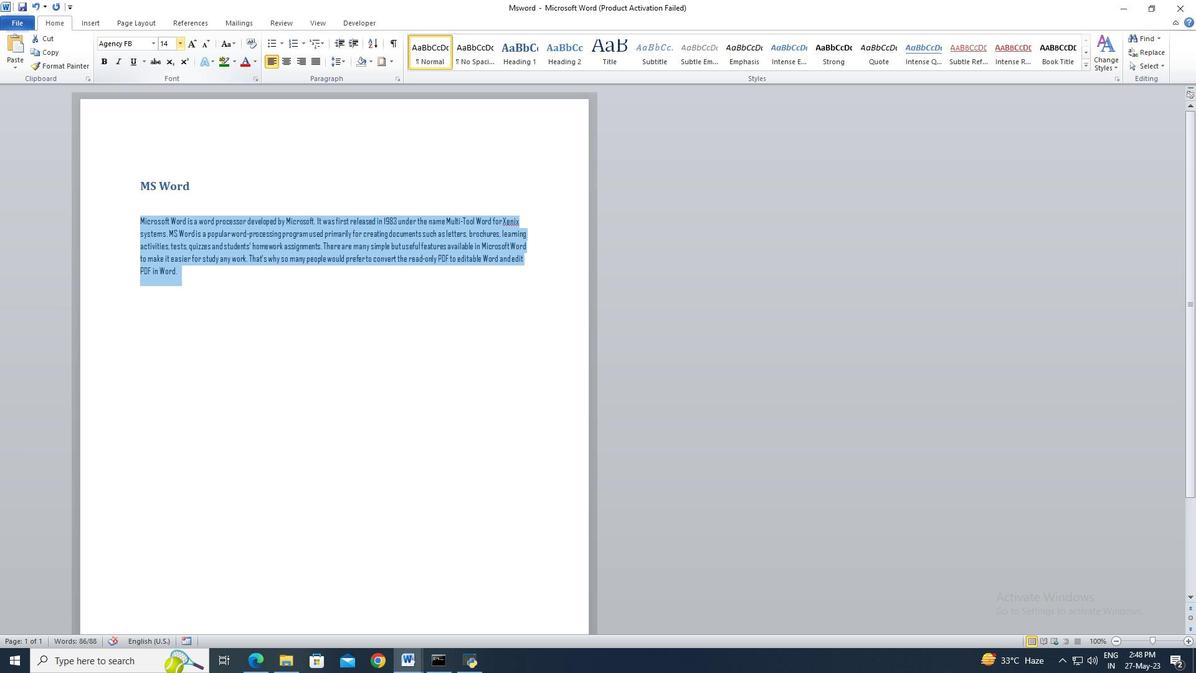 
Action: Mouse moved to (141, 187)
Screenshot: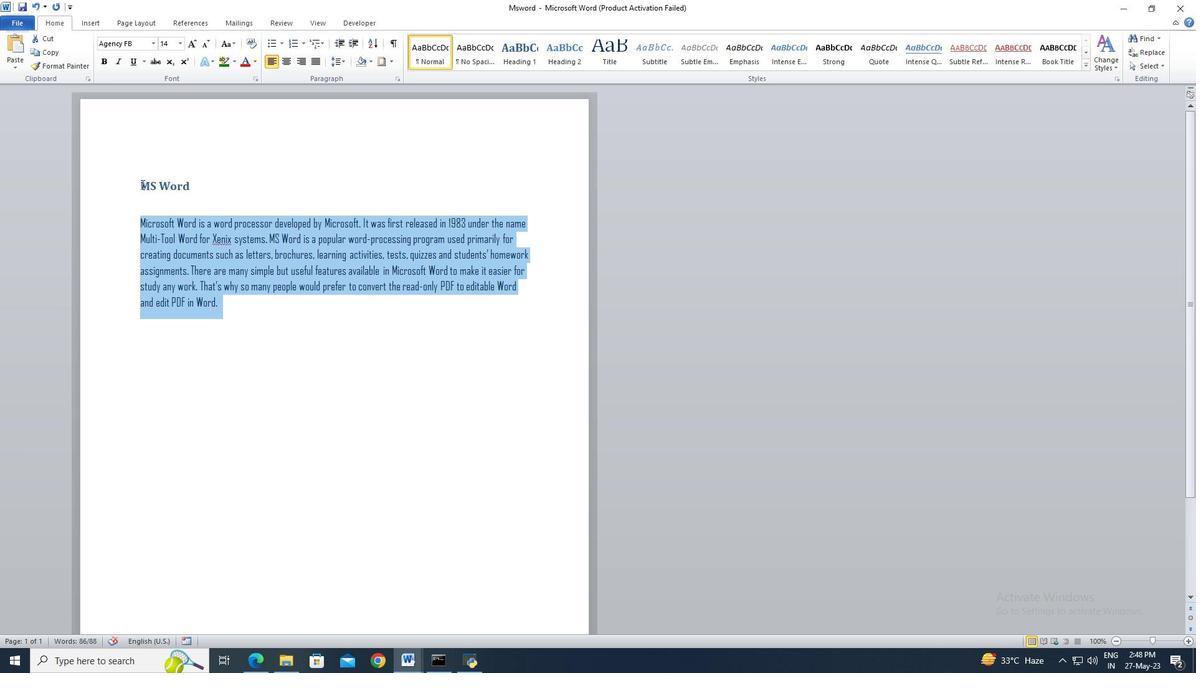 
Action: Mouse pressed left at (141, 187)
Screenshot: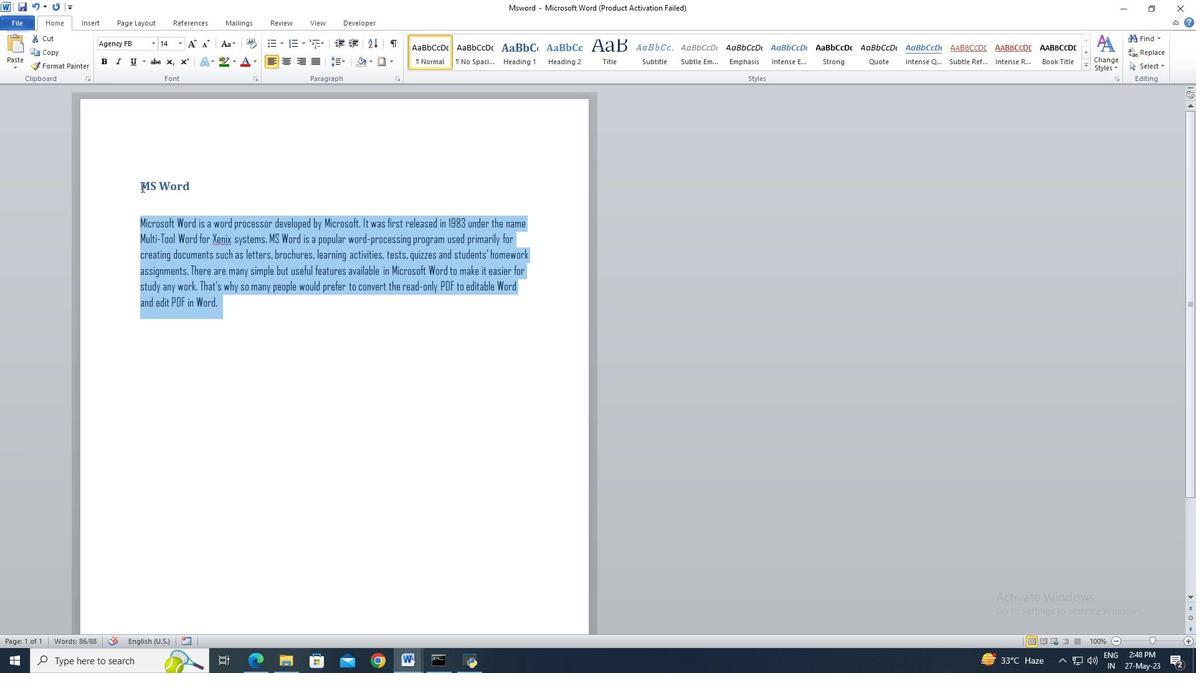 
Action: Key pressed <Key.shift><Key.right><Key.end>
Screenshot: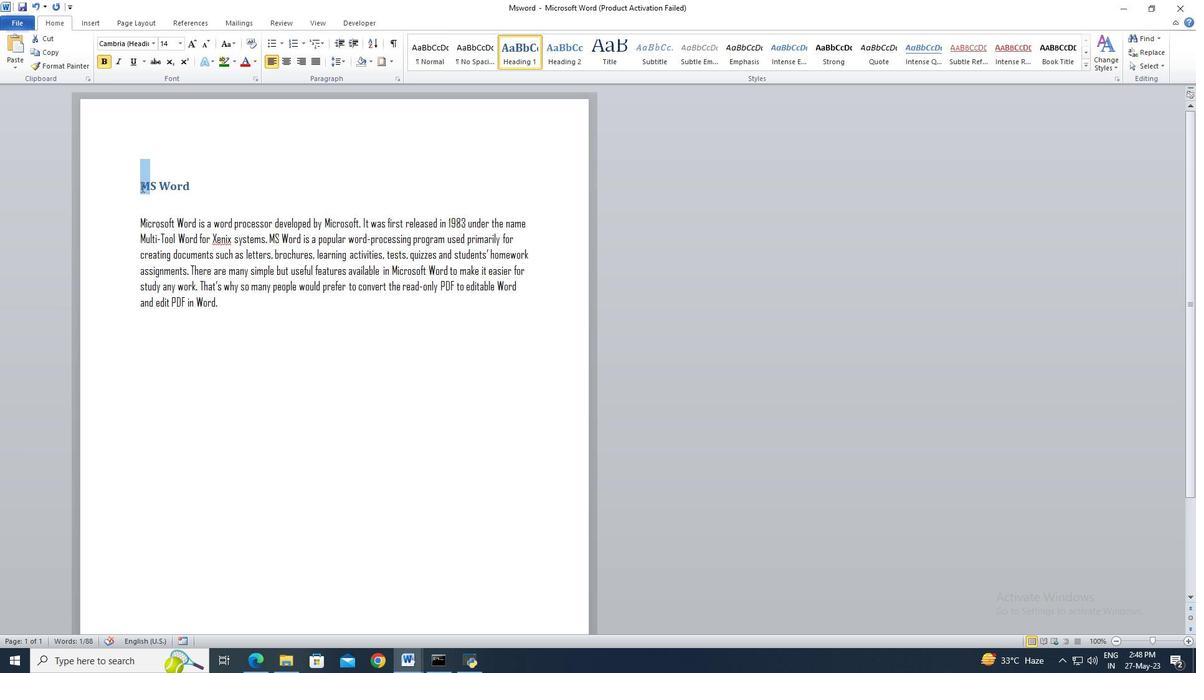 
Action: Mouse moved to (137, 46)
Screenshot: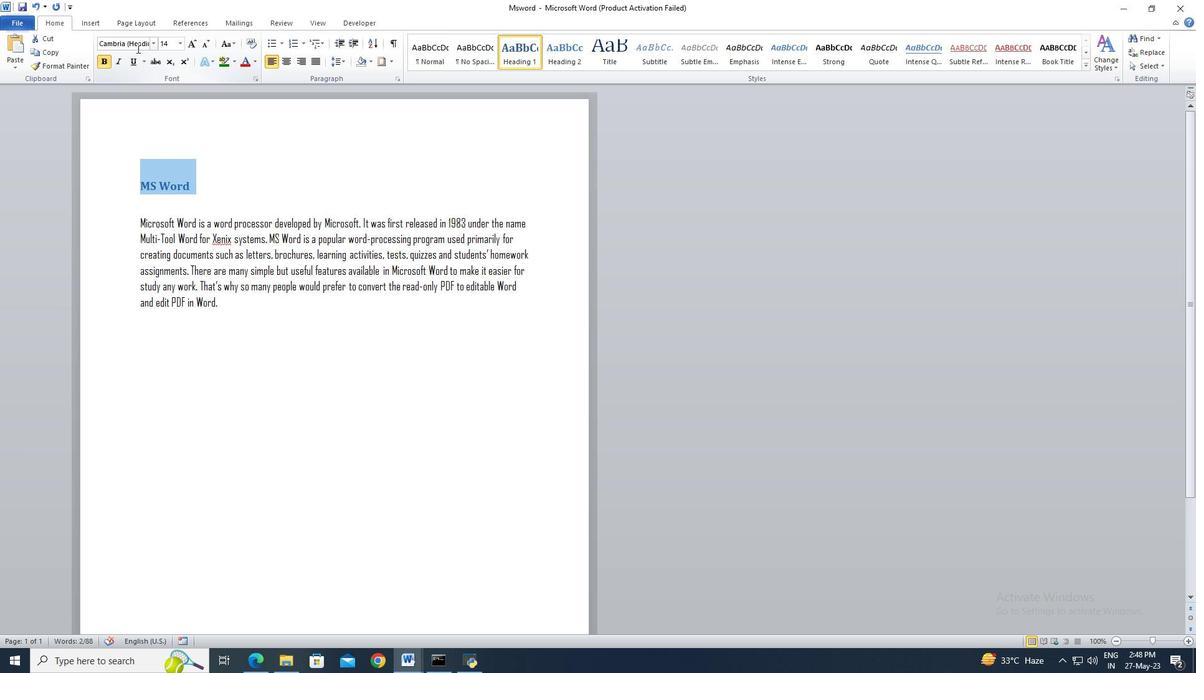
Action: Mouse pressed left at (137, 46)
Screenshot: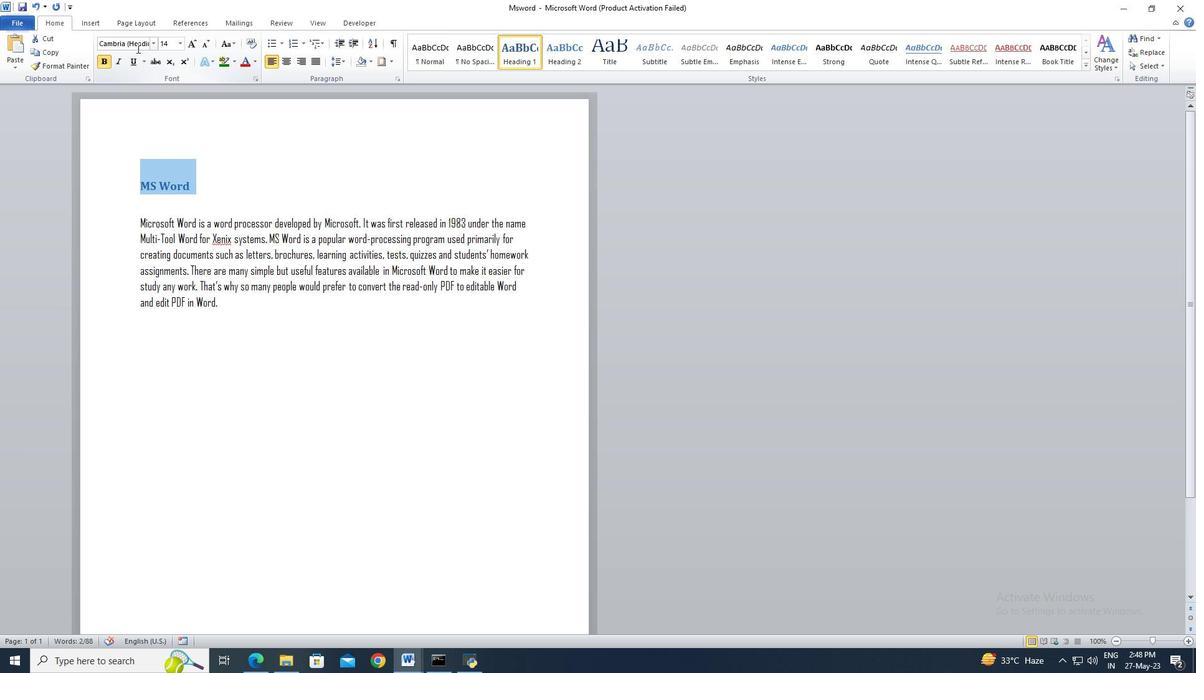 
Action: Key pressed <Key.shift_r>Arial<Key.space><Key.shift>Black<Key.enter>
Screenshot: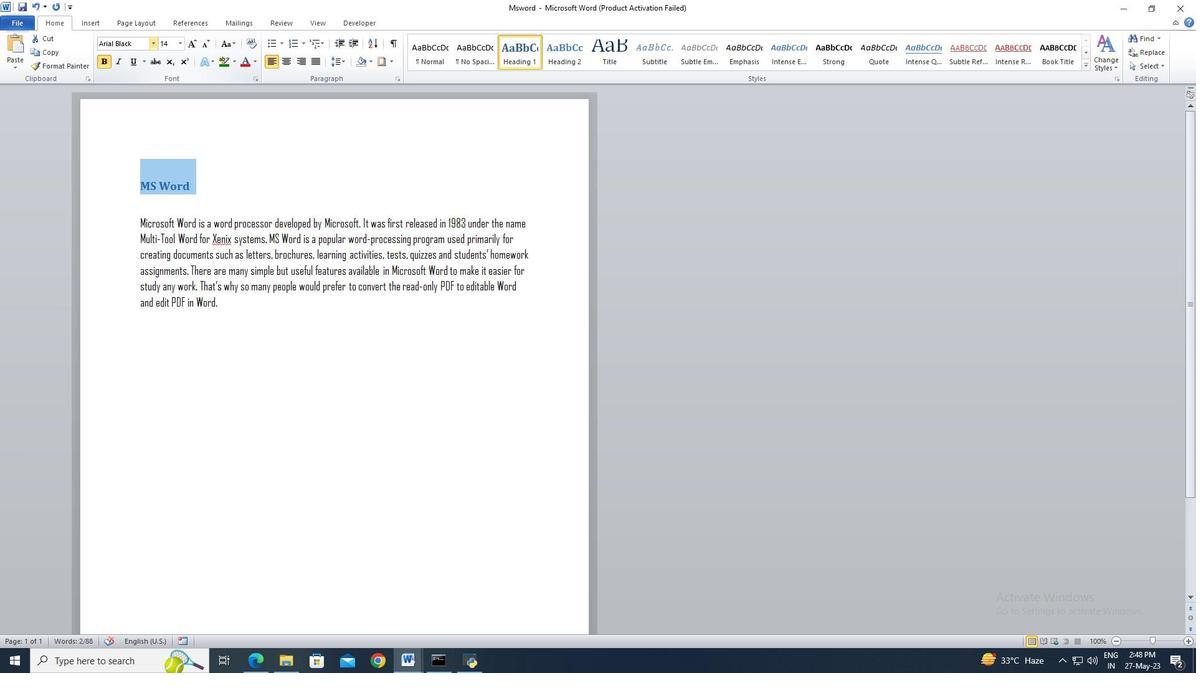 
Action: Mouse moved to (169, 41)
Screenshot: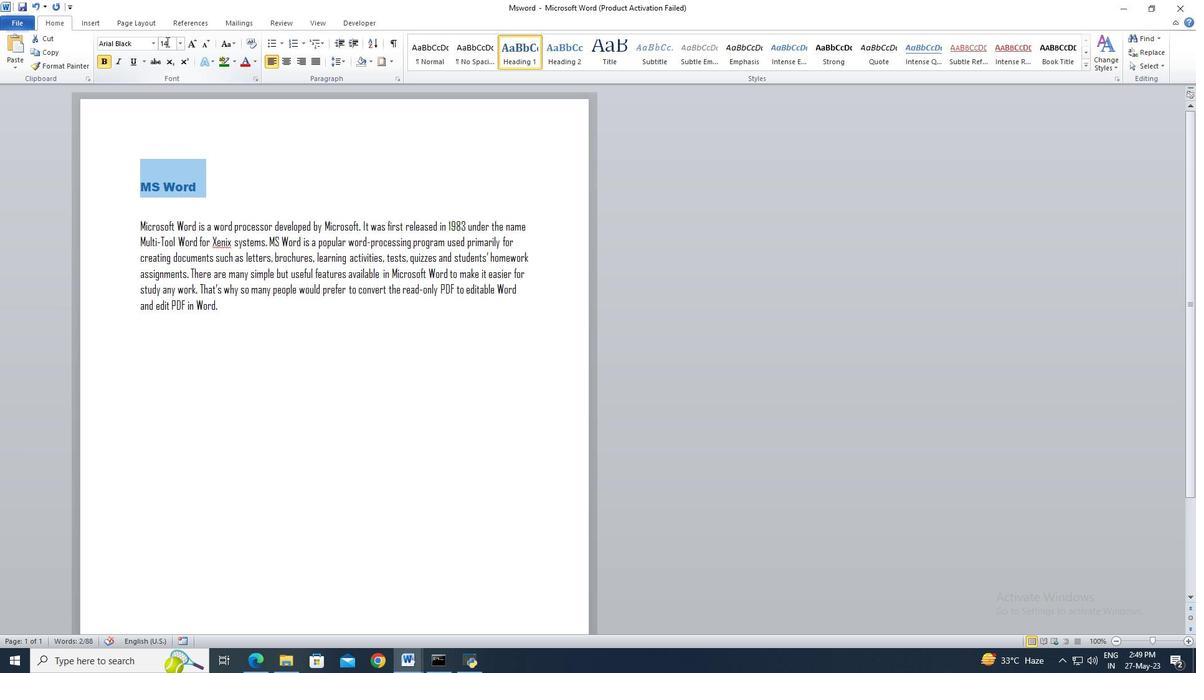 
Action: Mouse pressed left at (169, 41)
Screenshot: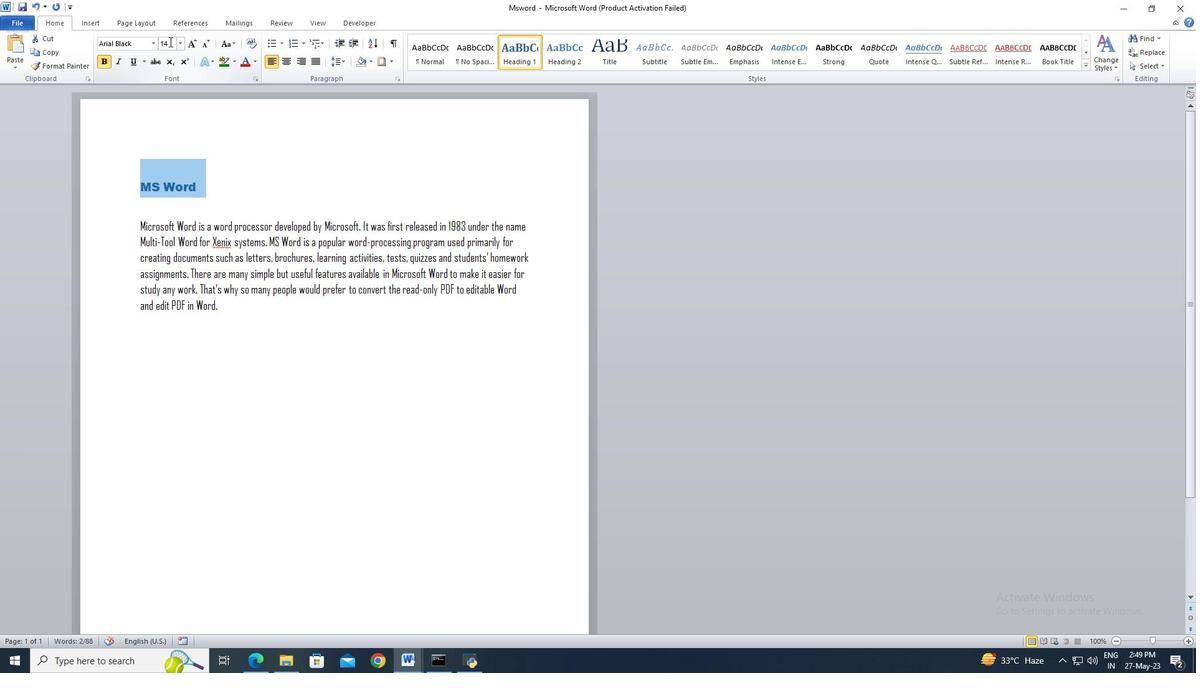 
Action: Key pressed 16<Key.enter>
Screenshot: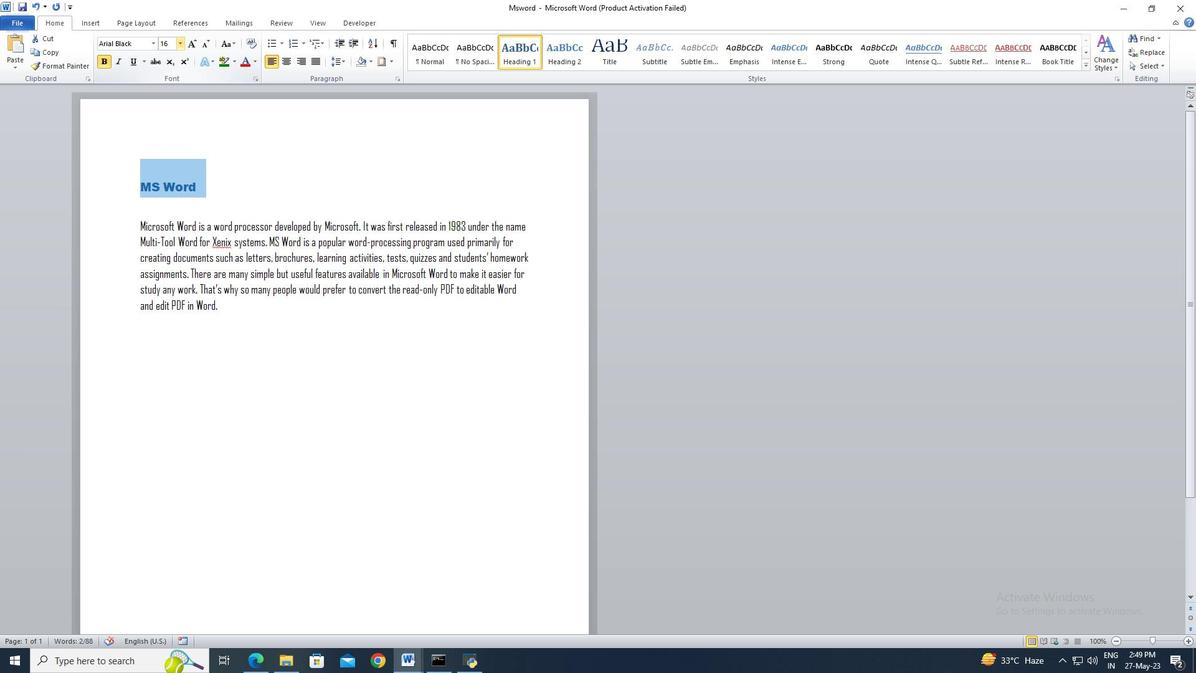 
Action: Mouse moved to (279, 59)
Screenshot: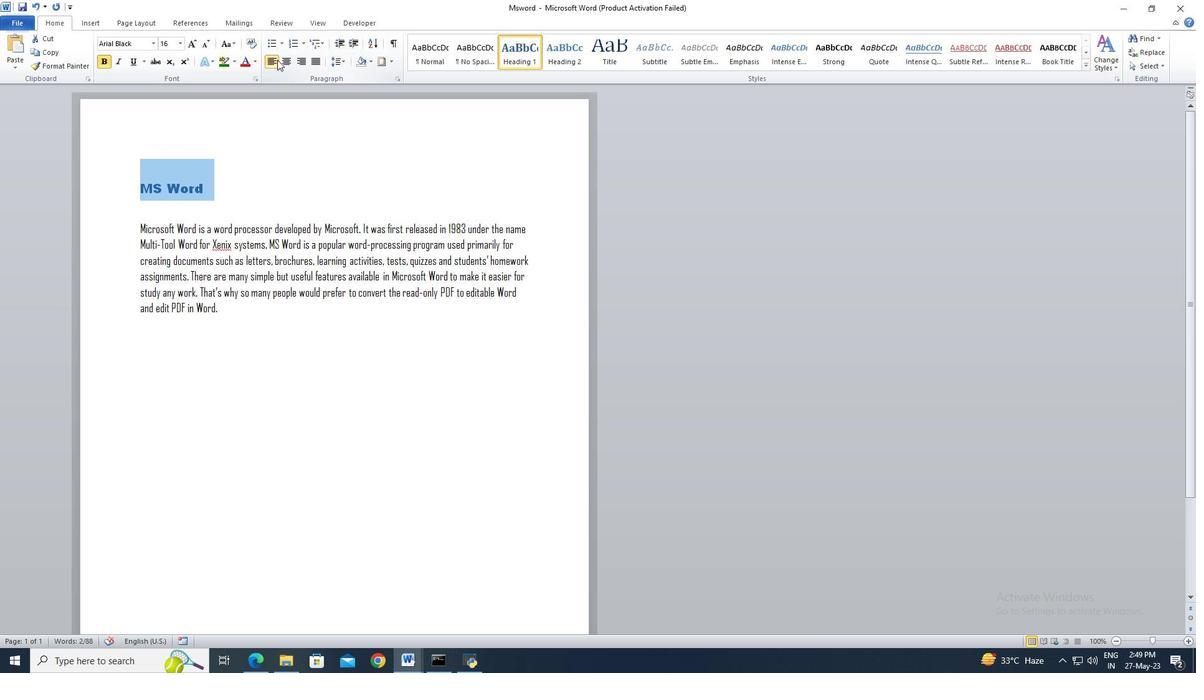 
Action: Mouse pressed left at (279, 59)
Screenshot: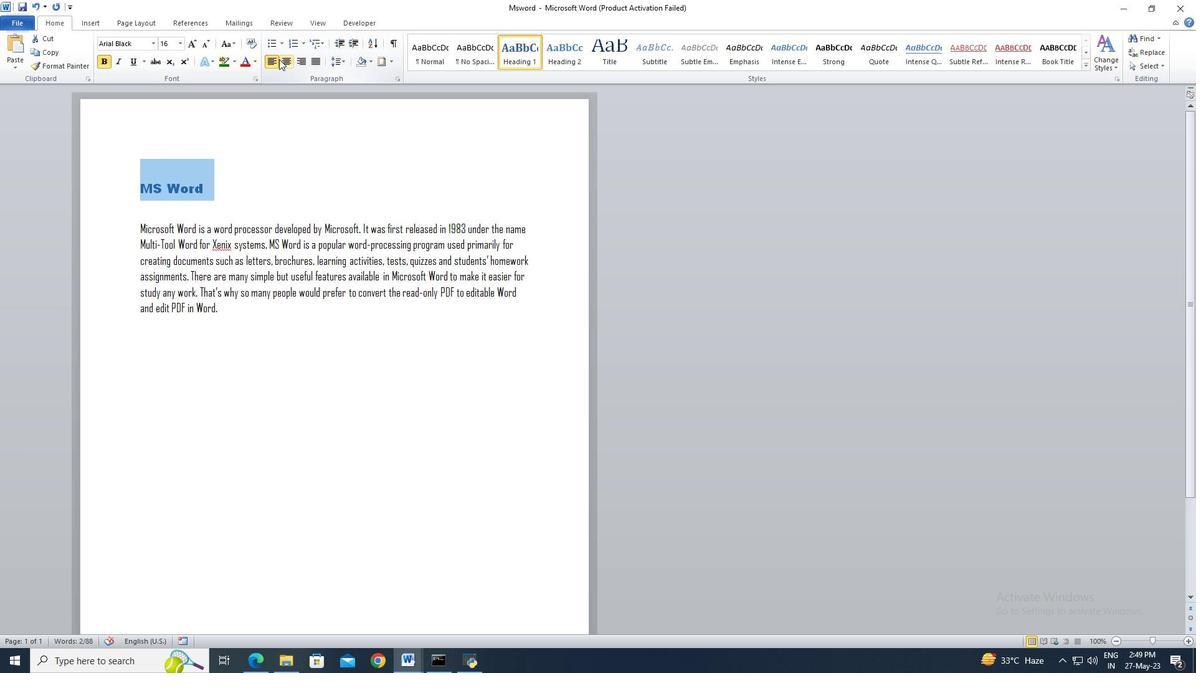 
Action: Mouse moved to (288, 309)
Screenshot: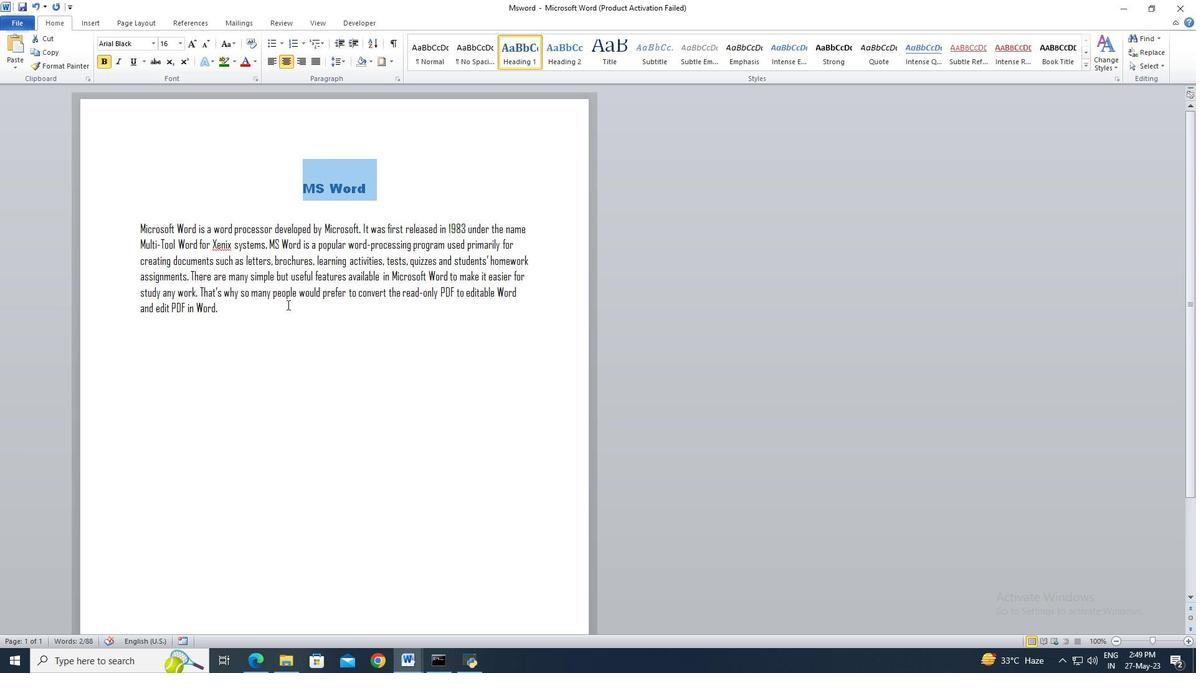 
Action: Mouse pressed left at (288, 309)
Screenshot: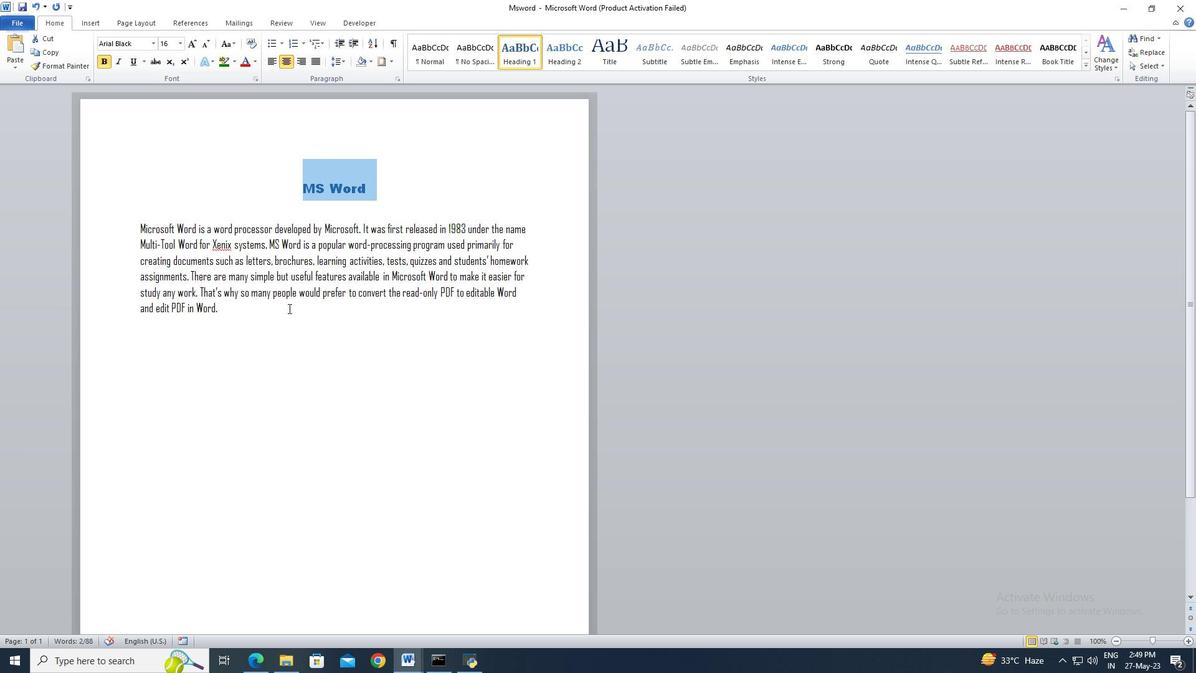 
